 Task: Add a logo for audit management.
Action: Mouse moved to (24, 127)
Screenshot: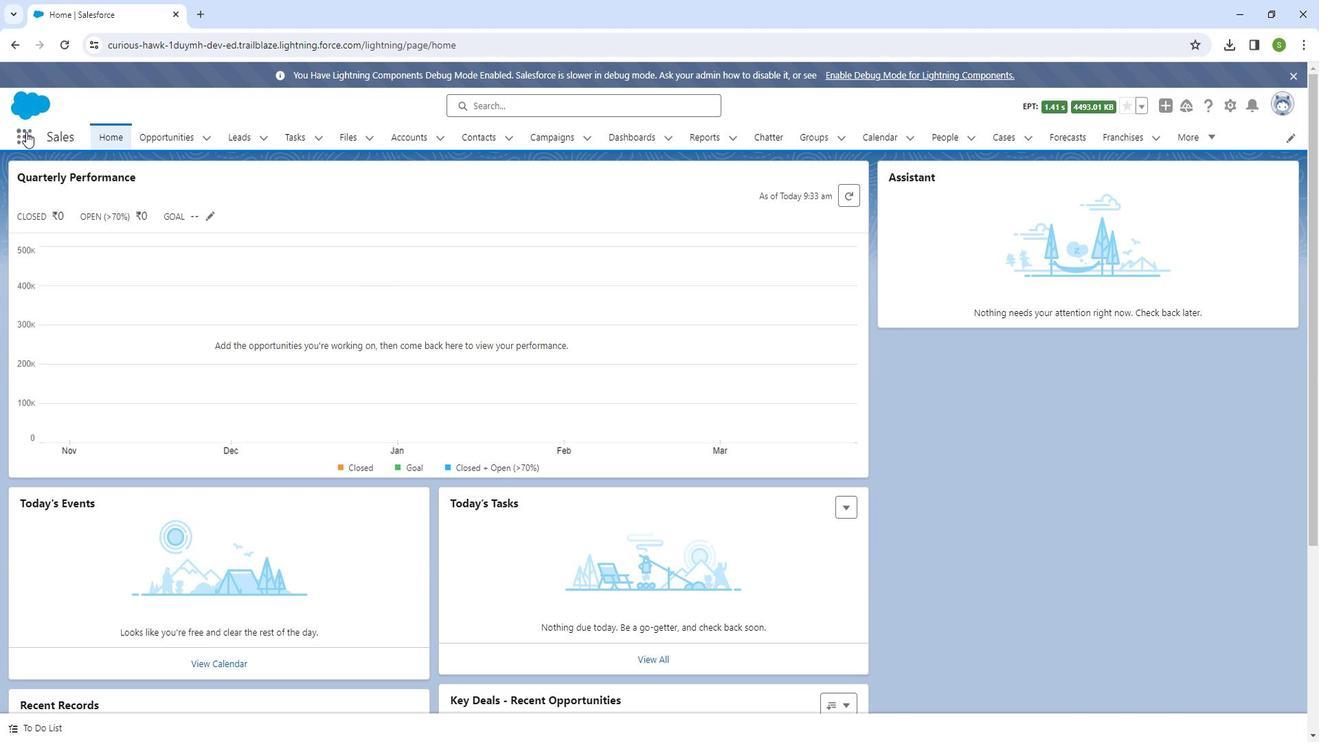 
Action: Mouse pressed left at (24, 127)
Screenshot: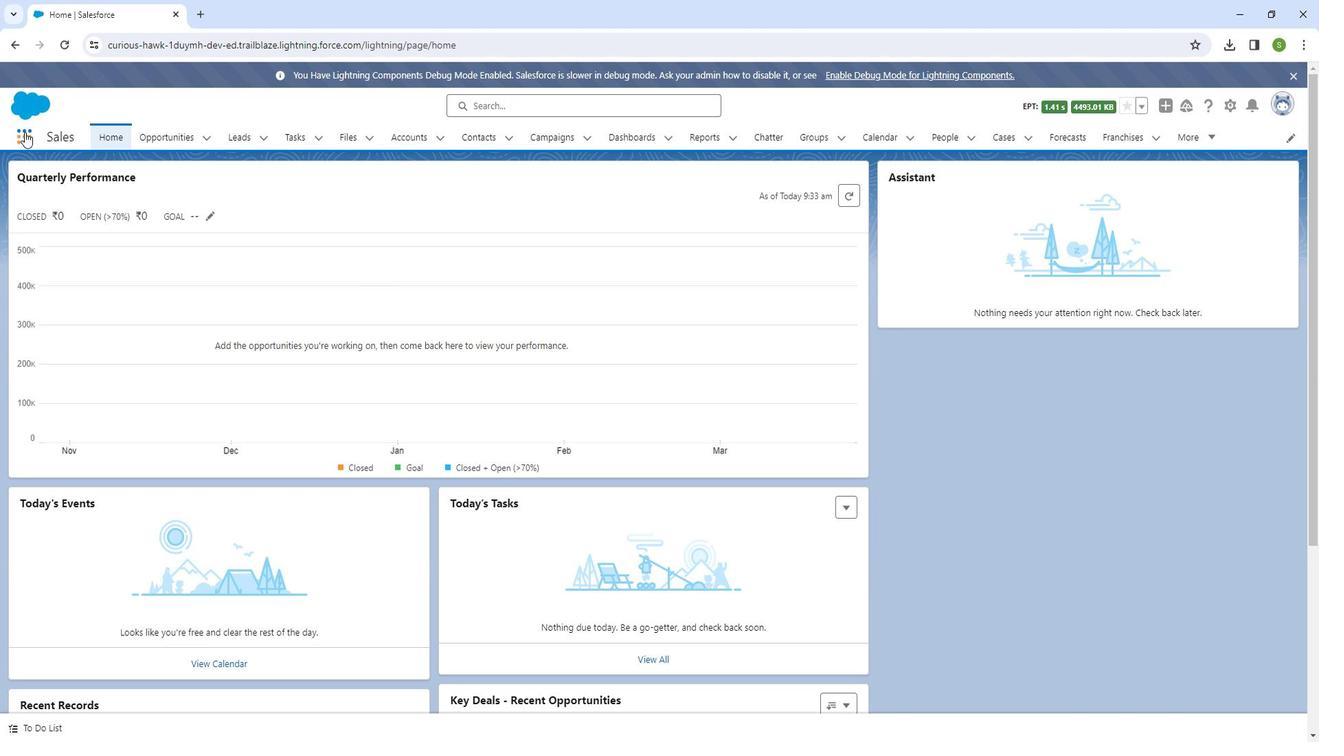 
Action: Mouse moved to (39, 373)
Screenshot: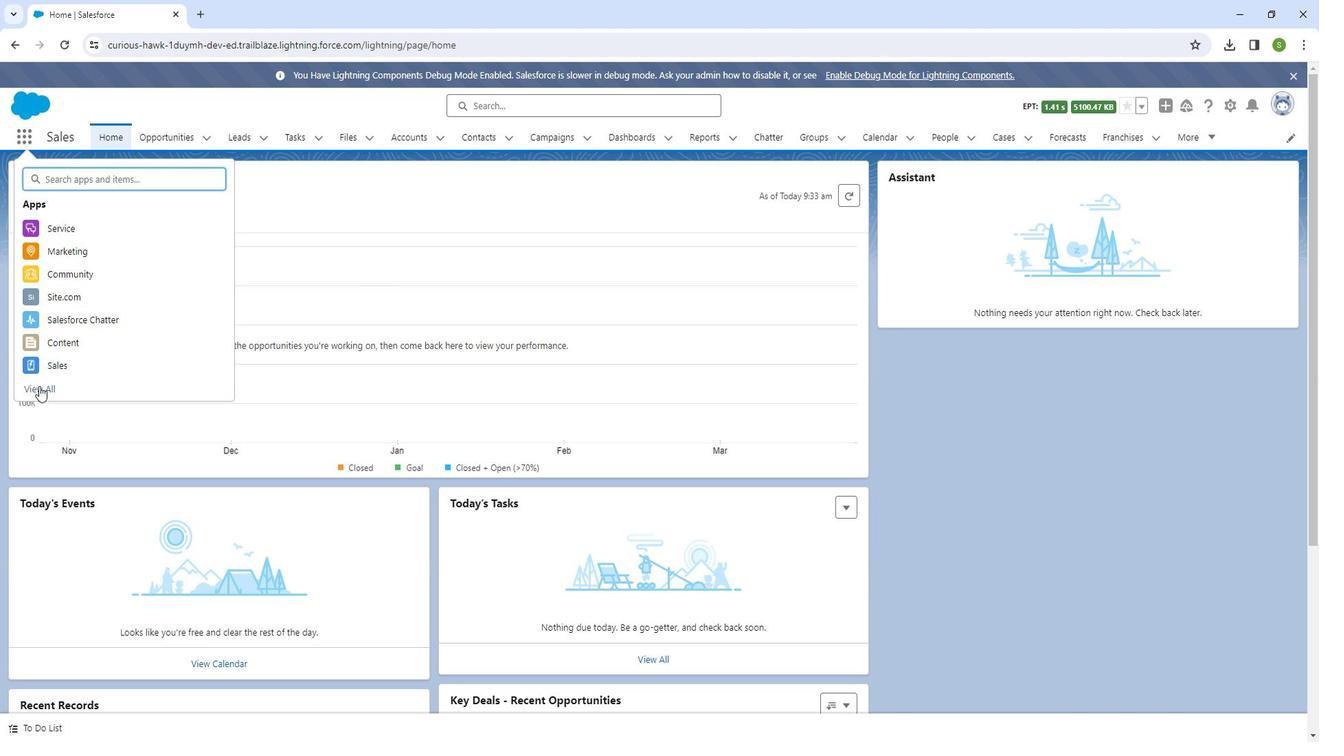 
Action: Mouse pressed left at (39, 373)
Screenshot: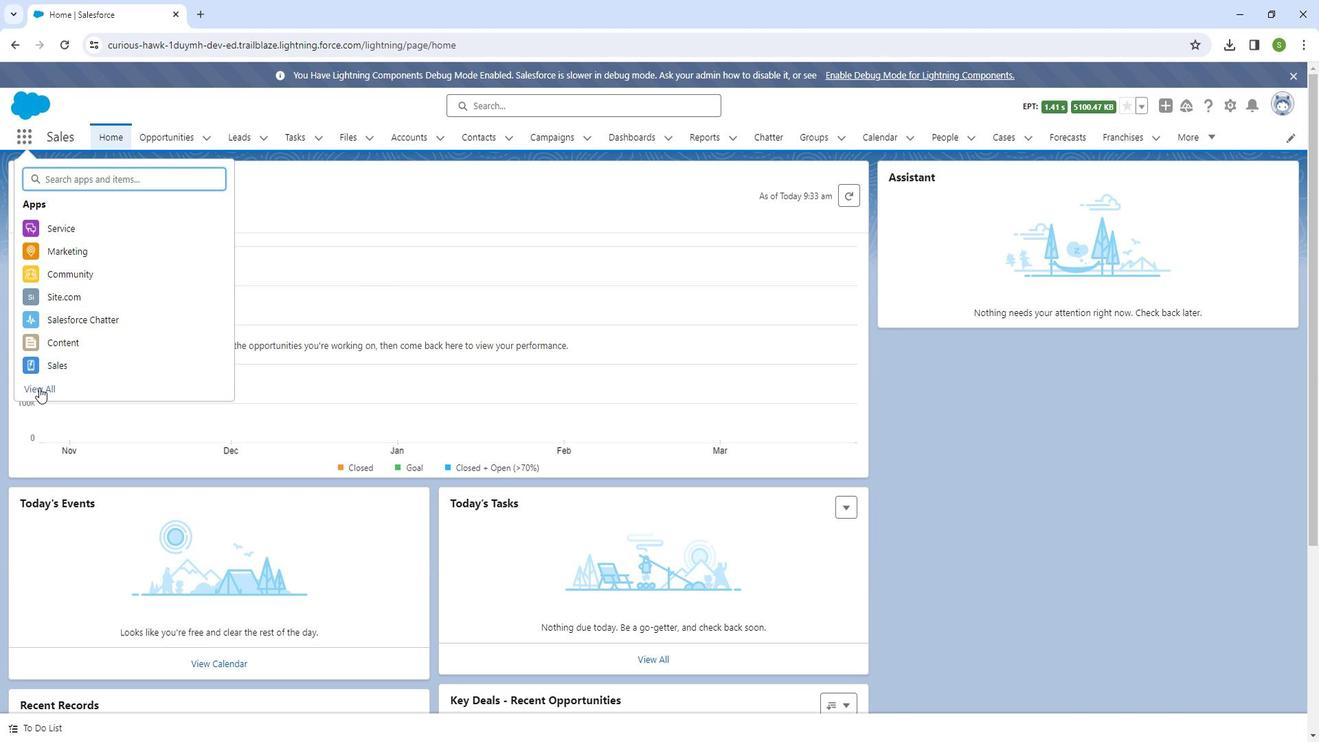 
Action: Mouse moved to (946, 494)
Screenshot: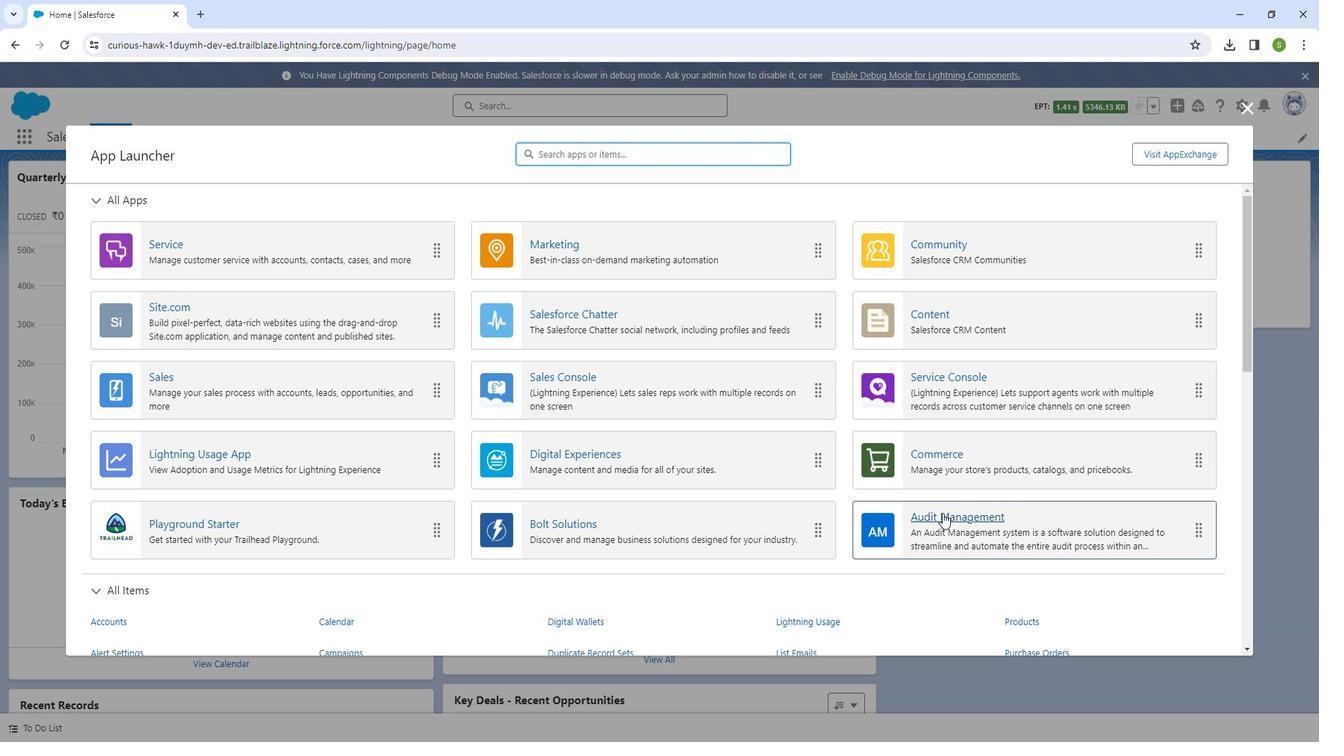 
Action: Mouse pressed left at (946, 494)
Screenshot: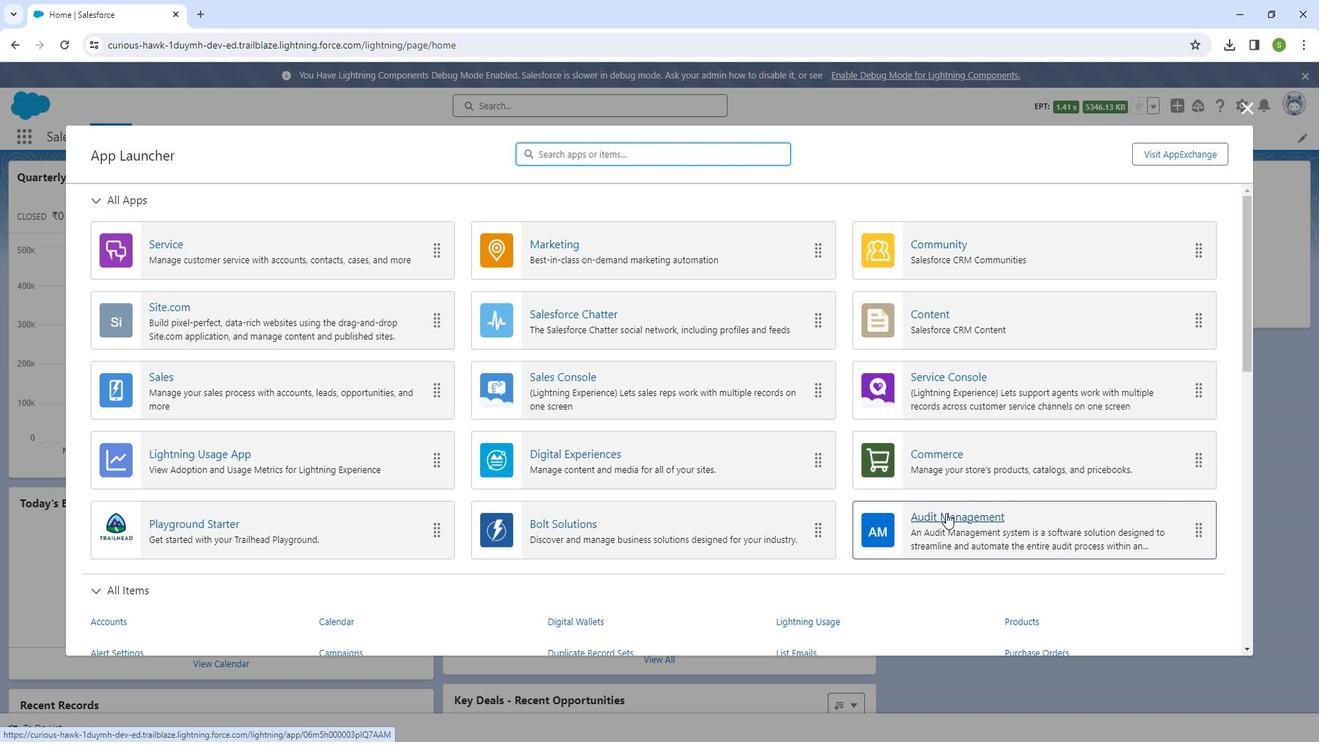 
Action: Mouse moved to (1246, 97)
Screenshot: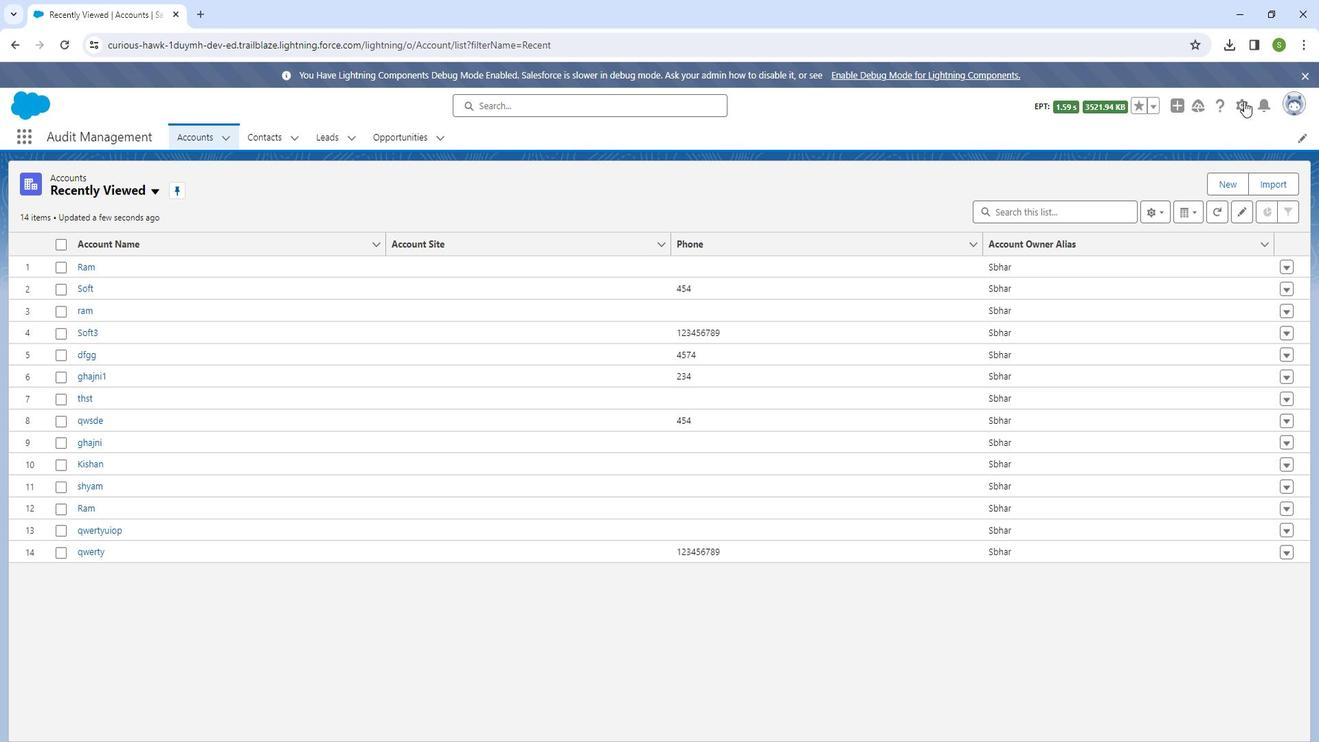 
Action: Mouse pressed left at (1246, 97)
Screenshot: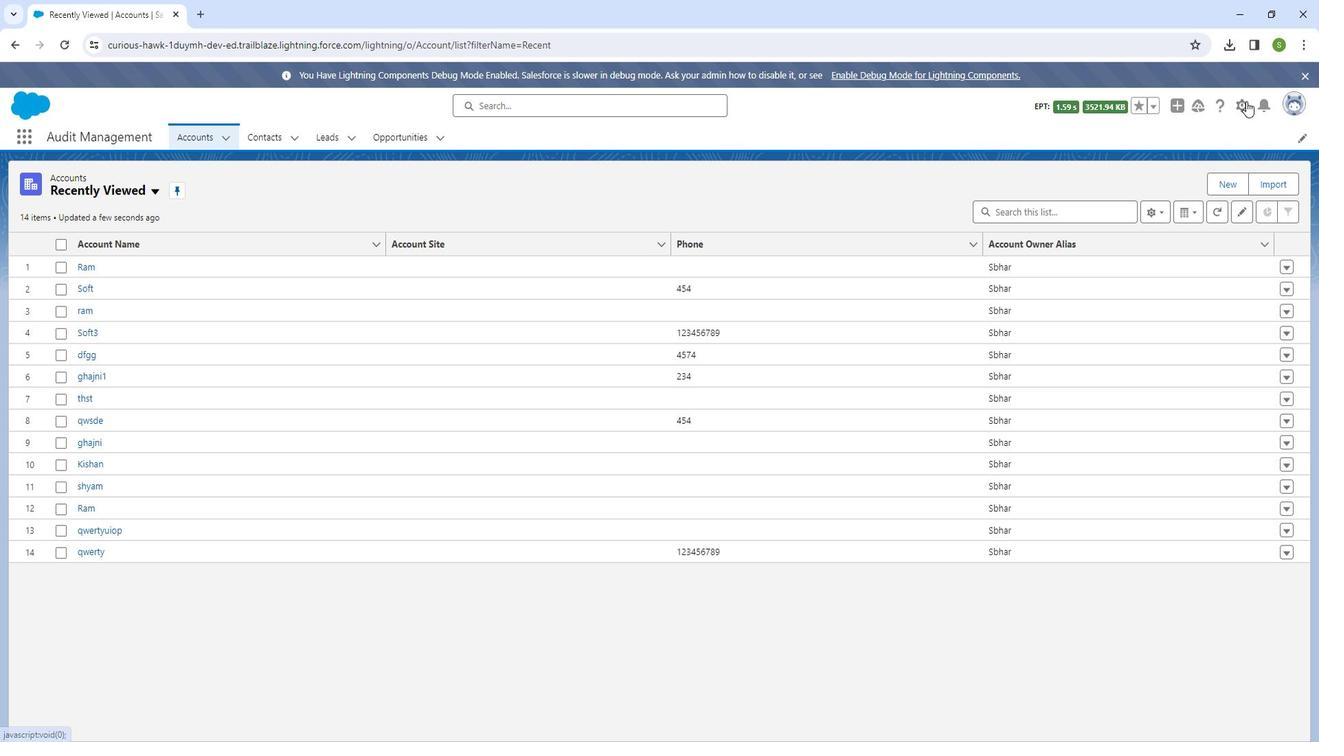 
Action: Mouse moved to (1209, 142)
Screenshot: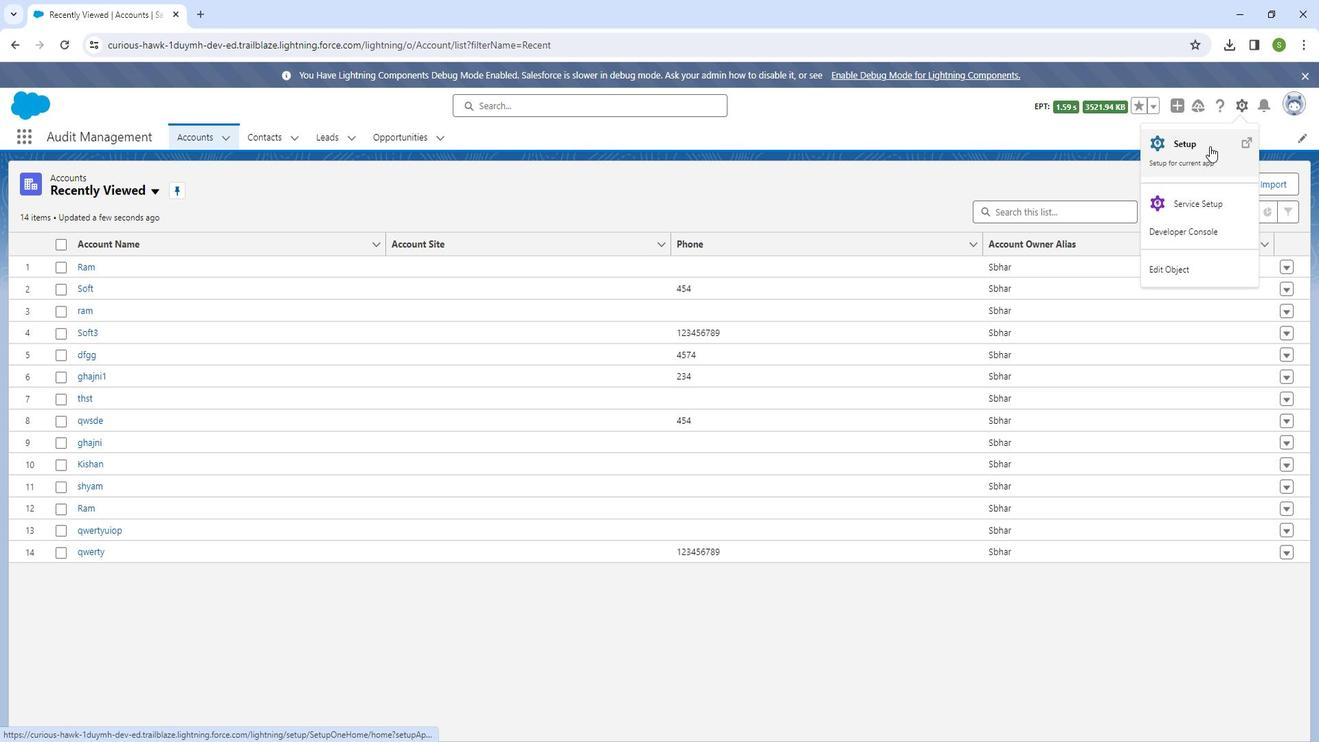
Action: Mouse pressed left at (1209, 142)
Screenshot: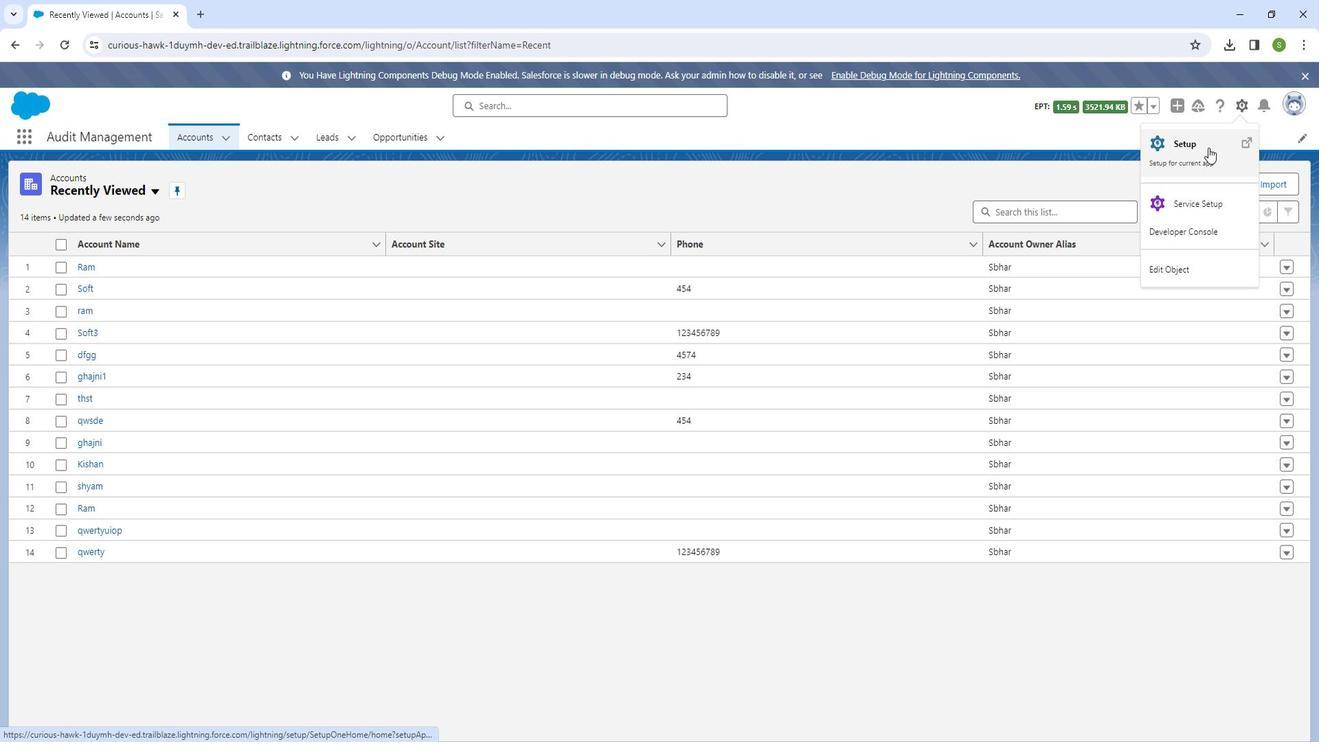 
Action: Mouse moved to (181, 134)
Screenshot: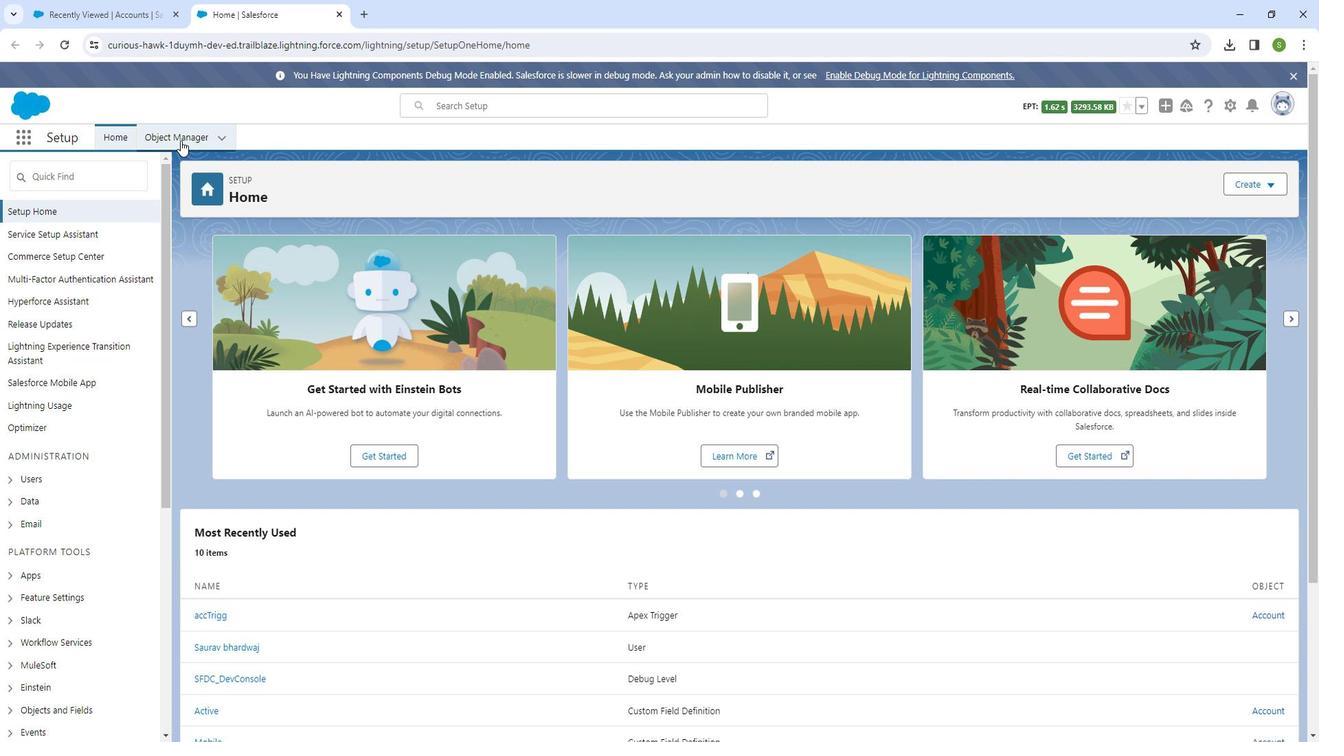 
Action: Mouse pressed left at (181, 134)
Screenshot: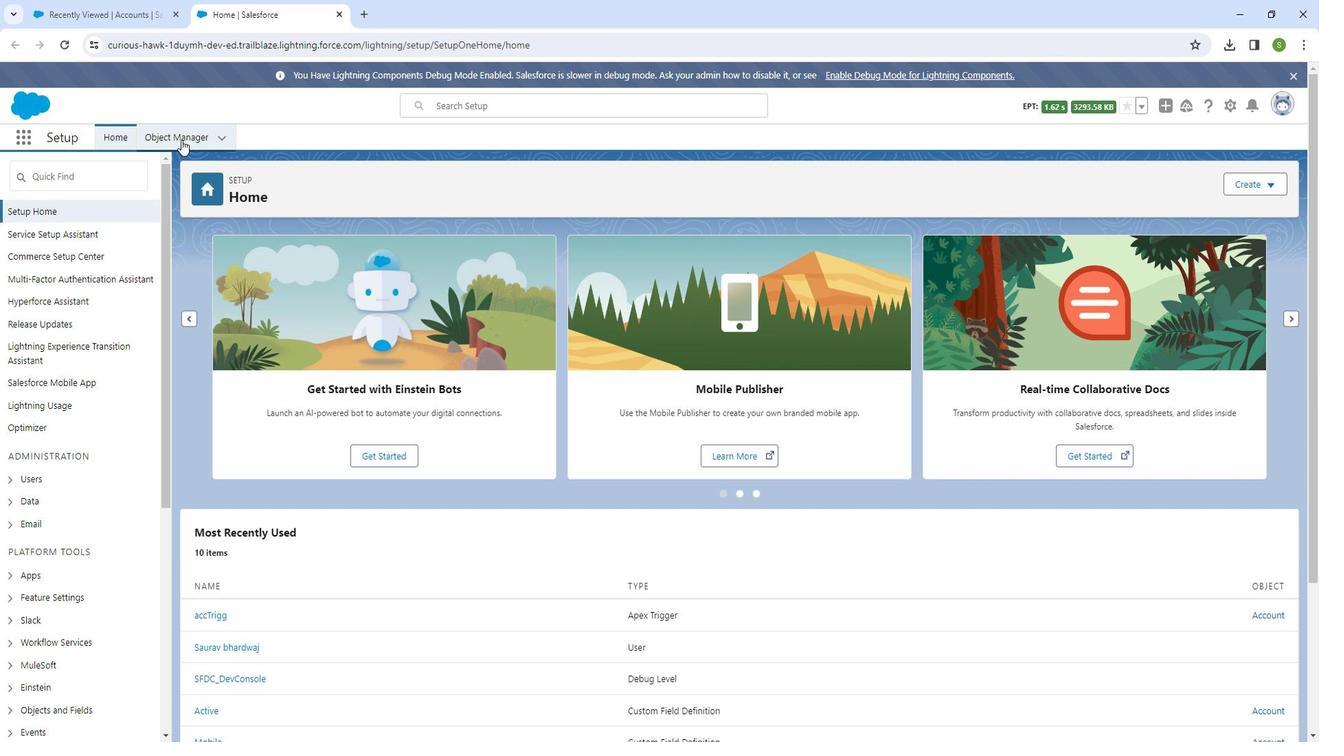
Action: Mouse moved to (113, 131)
Screenshot: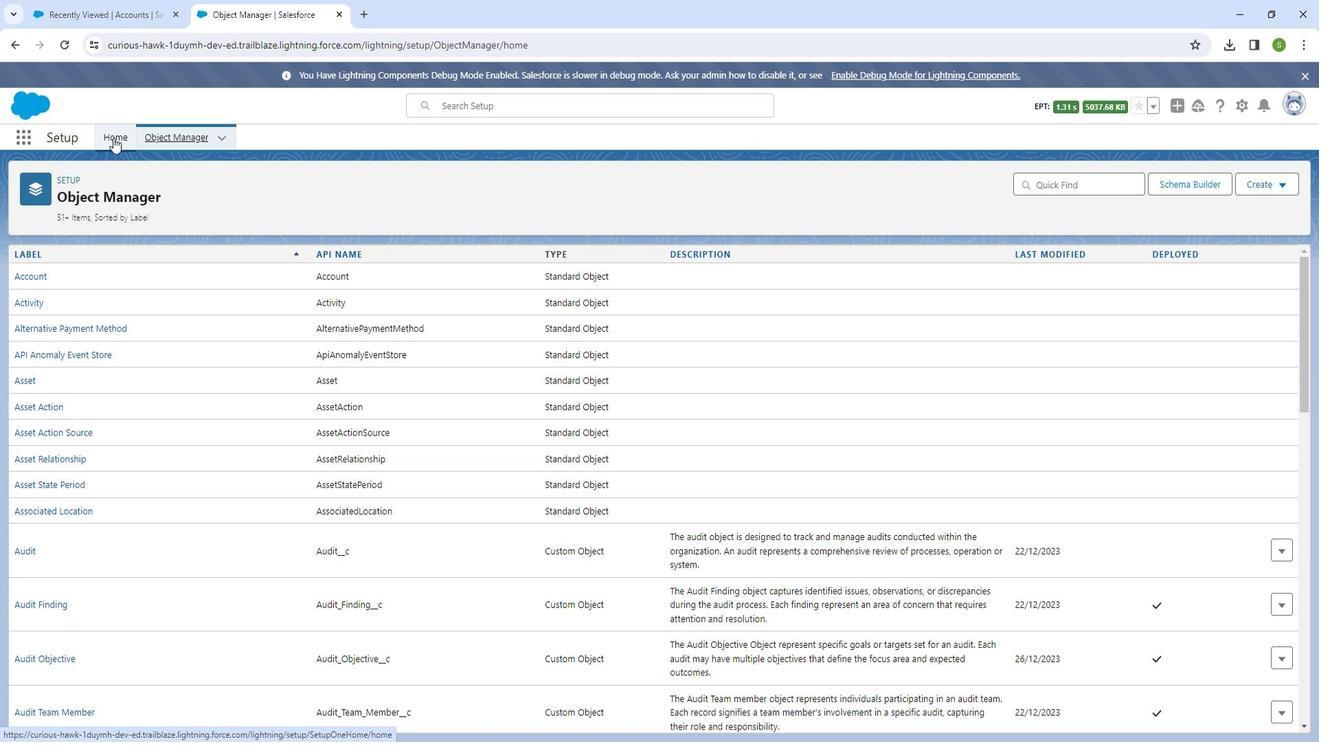
Action: Mouse pressed left at (113, 131)
Screenshot: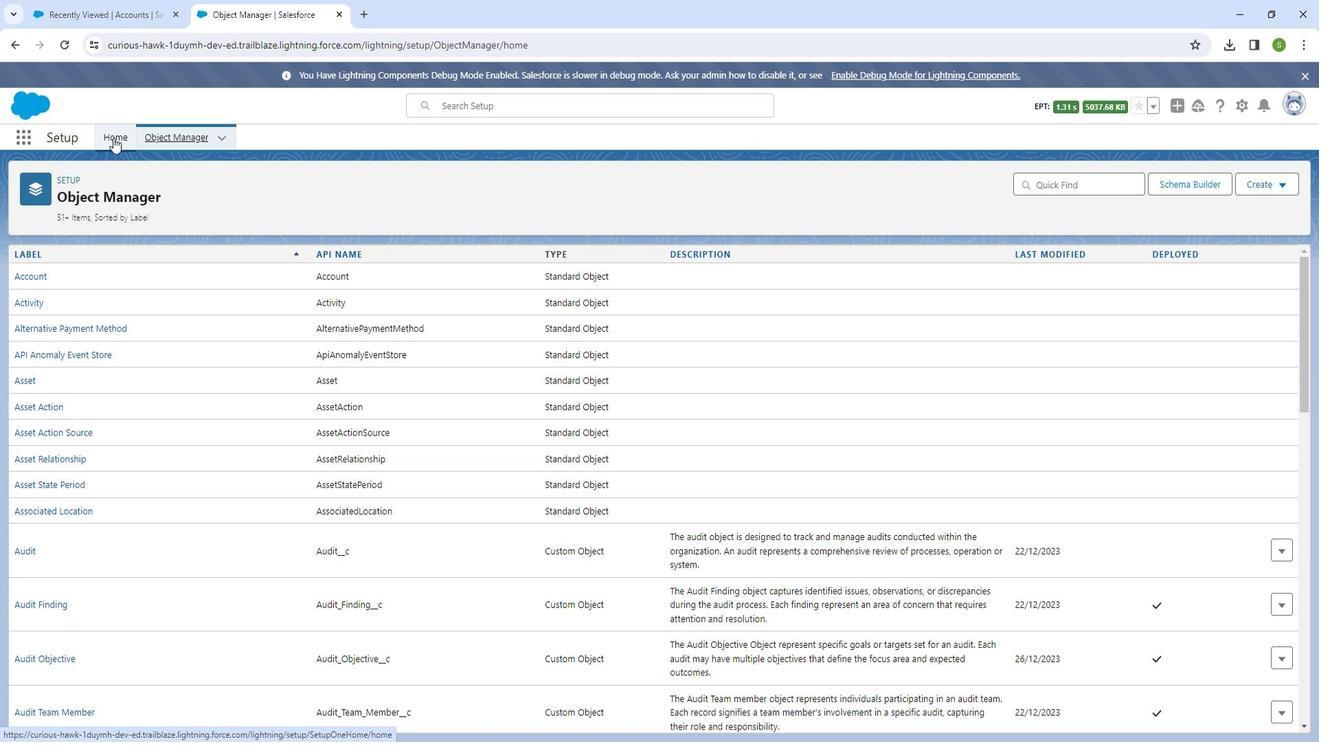 
Action: Mouse moved to (55, 173)
Screenshot: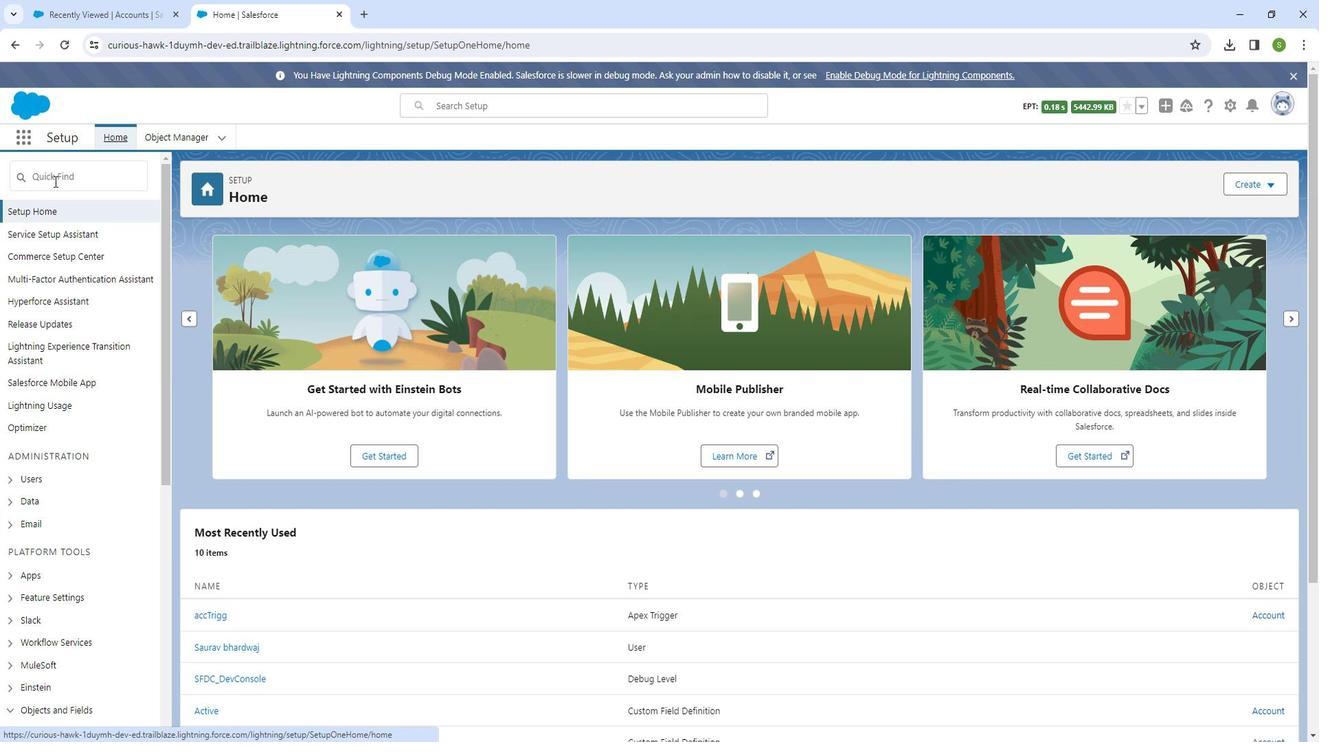 
Action: Mouse pressed left at (55, 173)
Screenshot: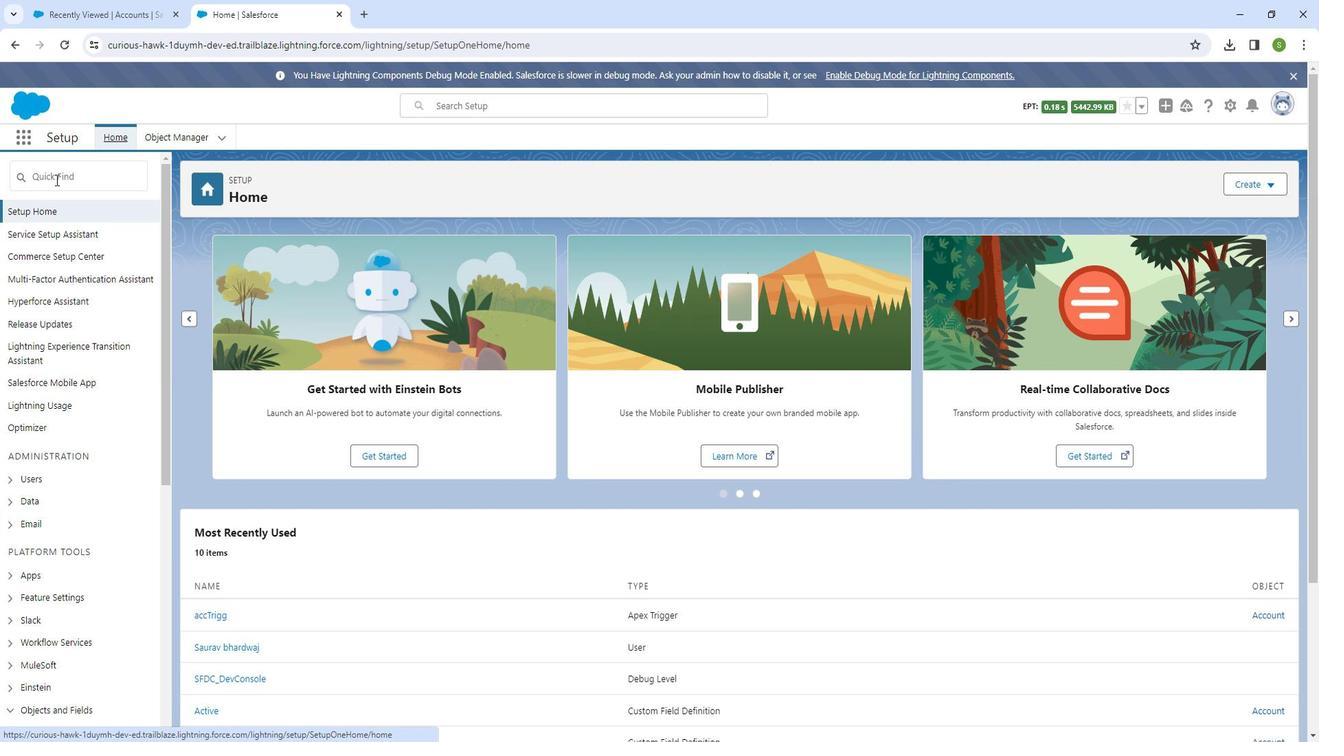 
Action: Key pressed a
Screenshot: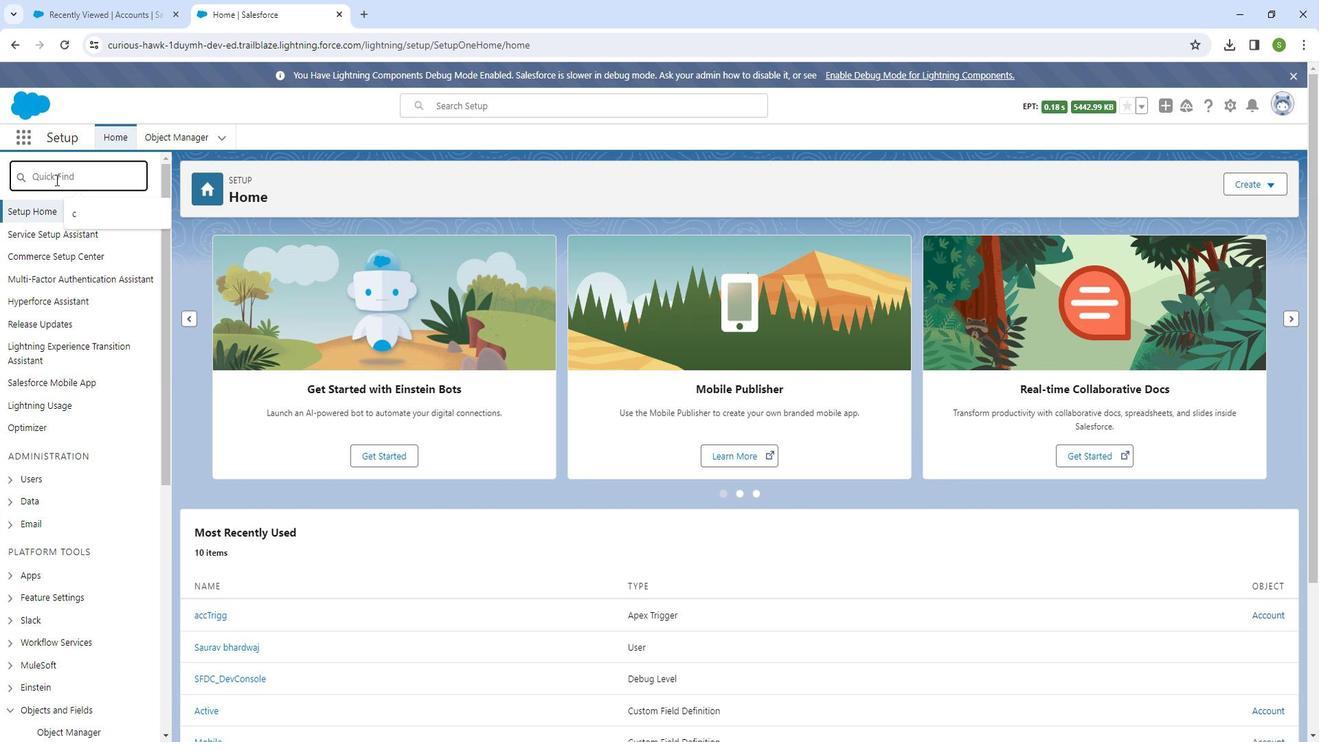 
Action: Mouse moved to (56, 173)
Screenshot: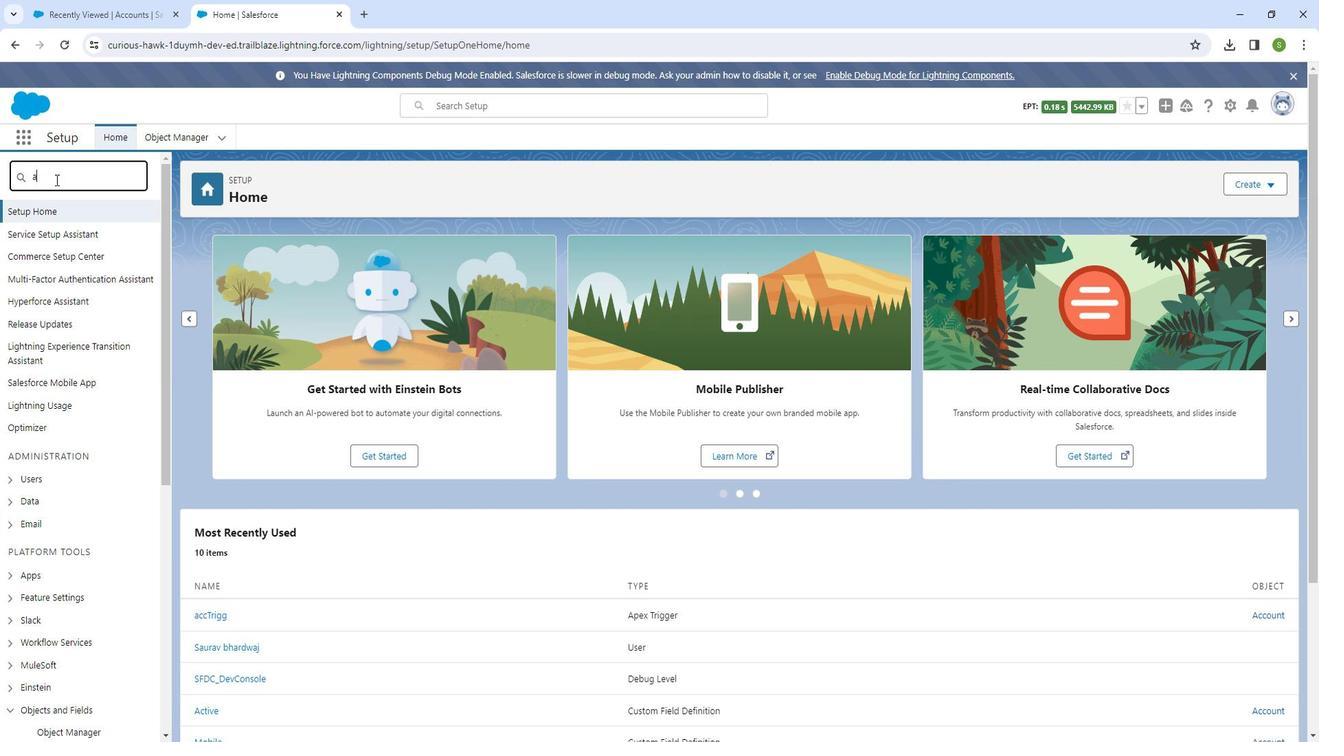 
Action: Key pressed pp<Key.space>
Screenshot: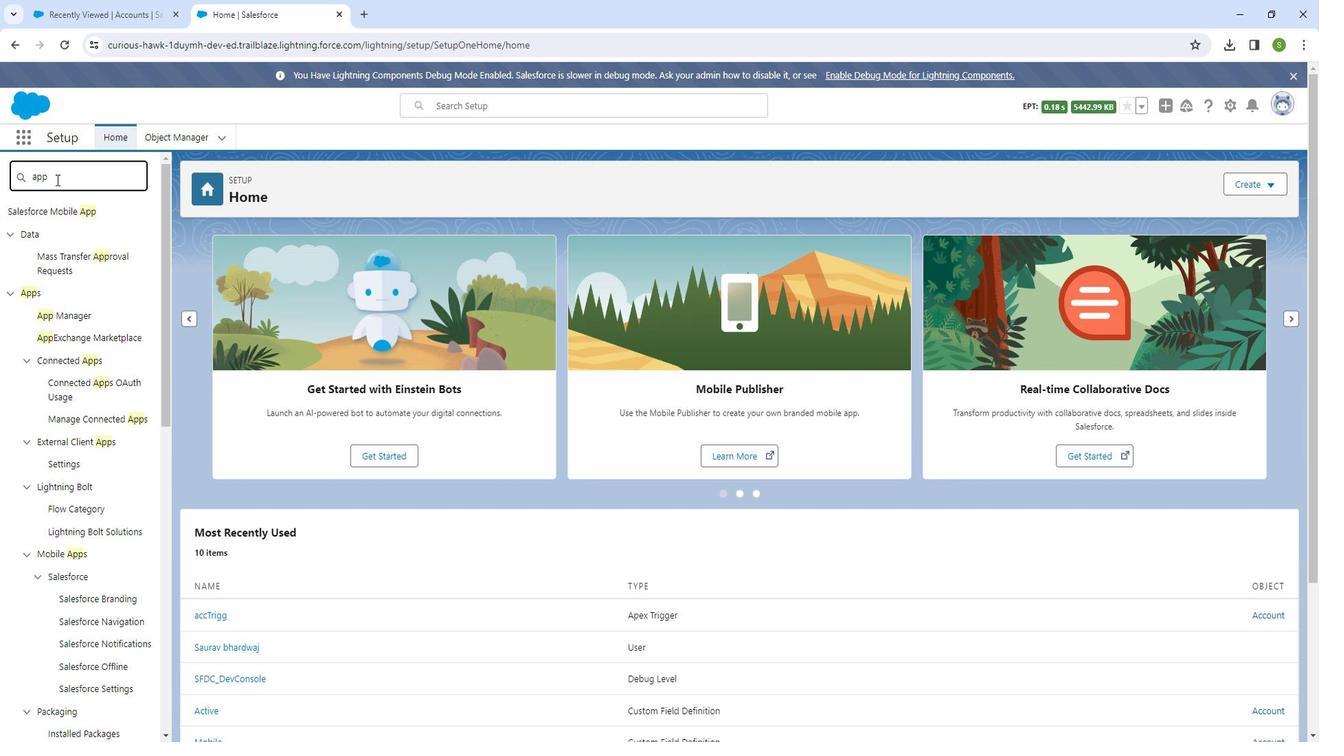 
Action: Mouse moved to (57, 173)
Screenshot: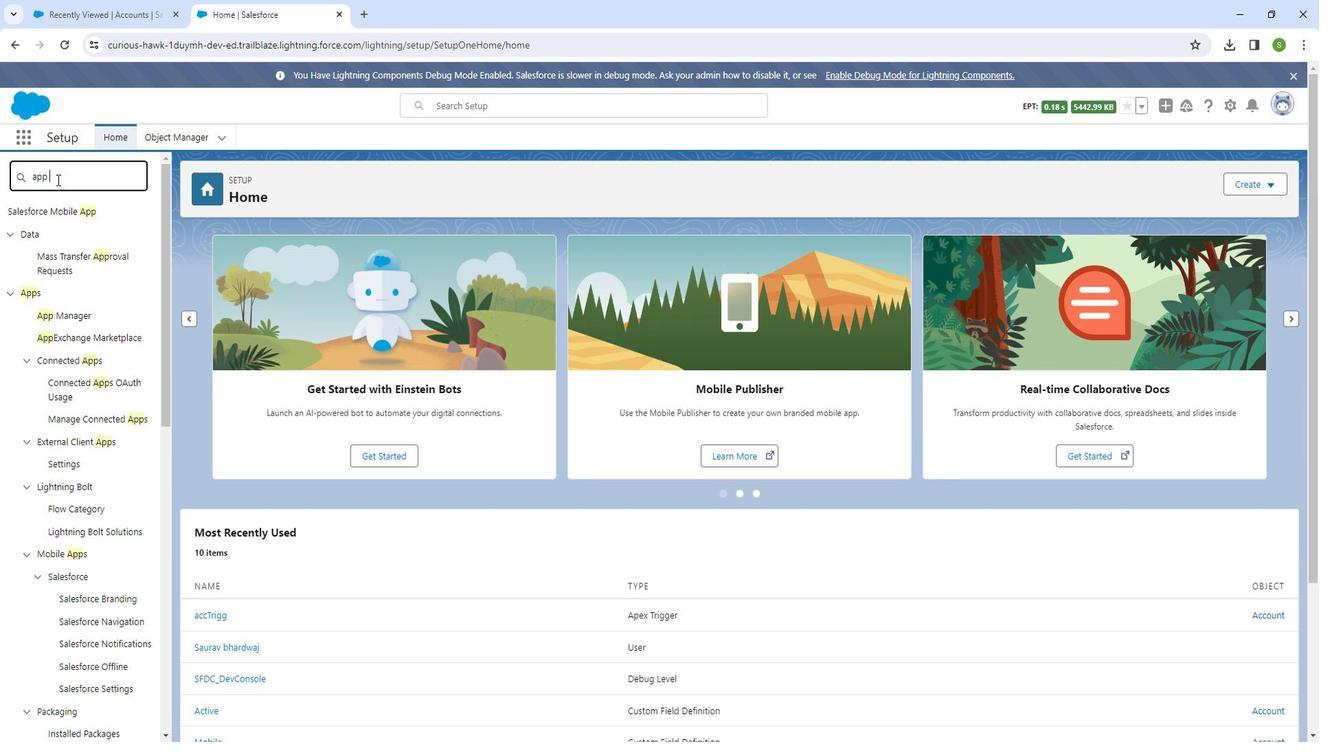 
Action: Key pressed m
Screenshot: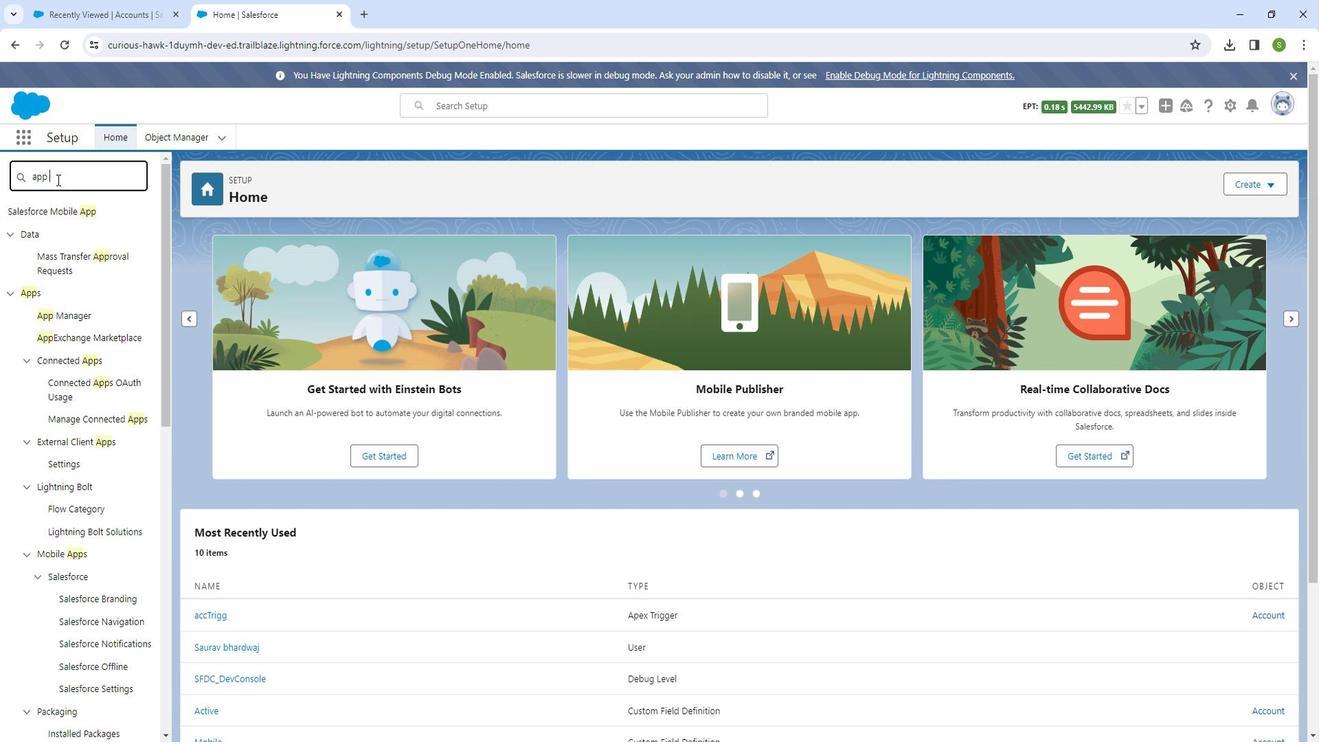 
Action: Mouse moved to (58, 177)
Screenshot: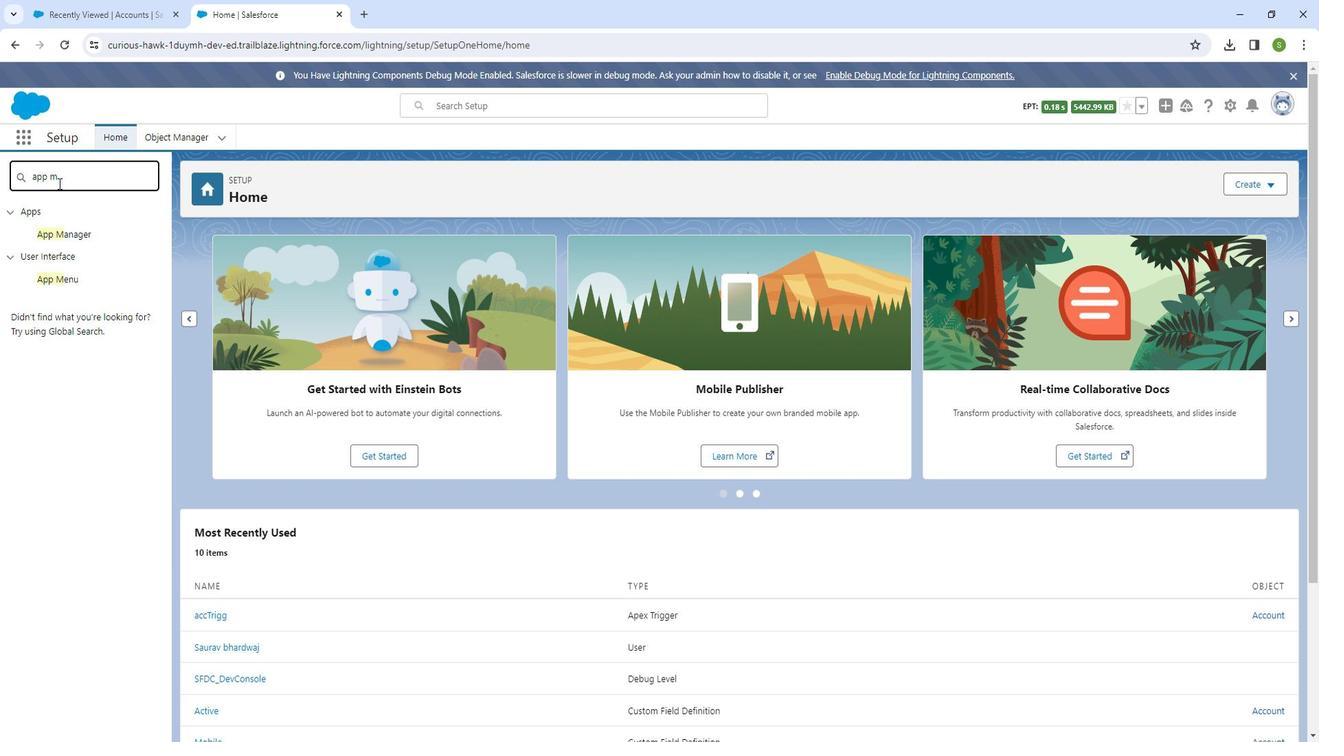 
Action: Key pressed a
Screenshot: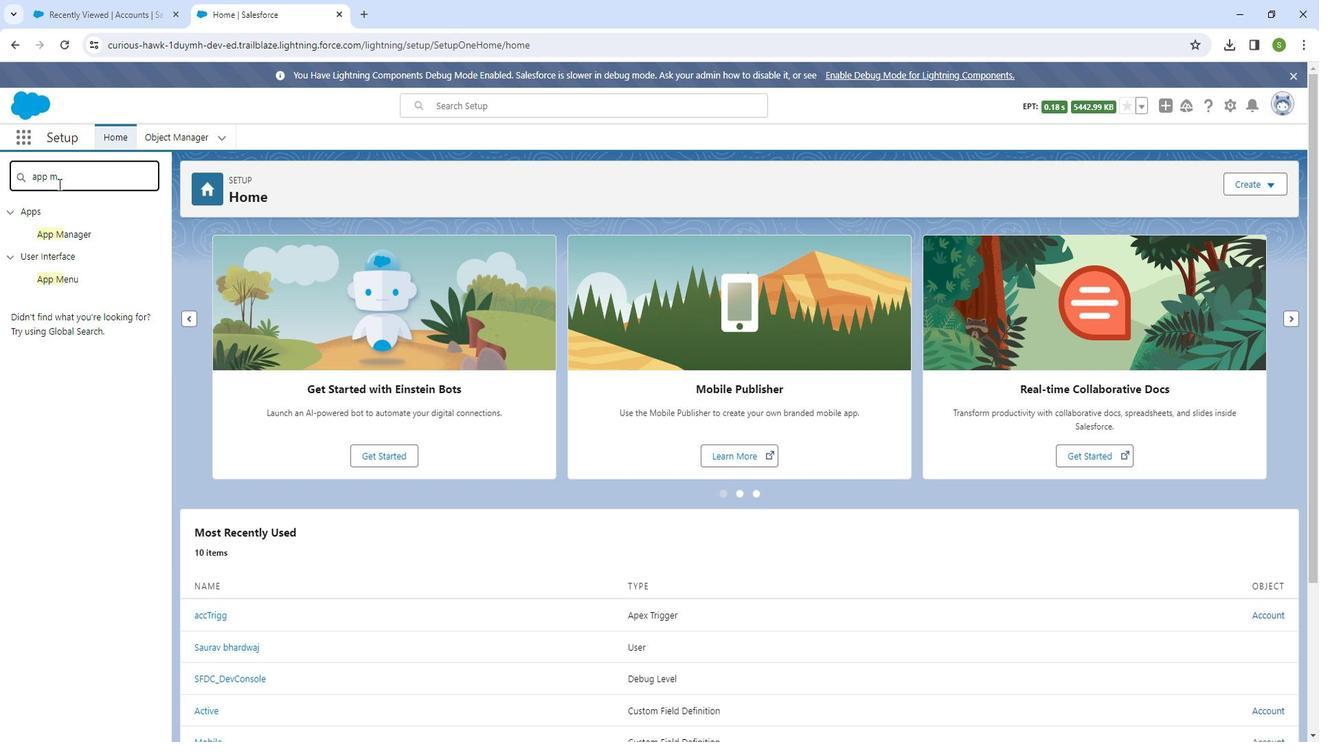 
Action: Mouse moved to (72, 225)
Screenshot: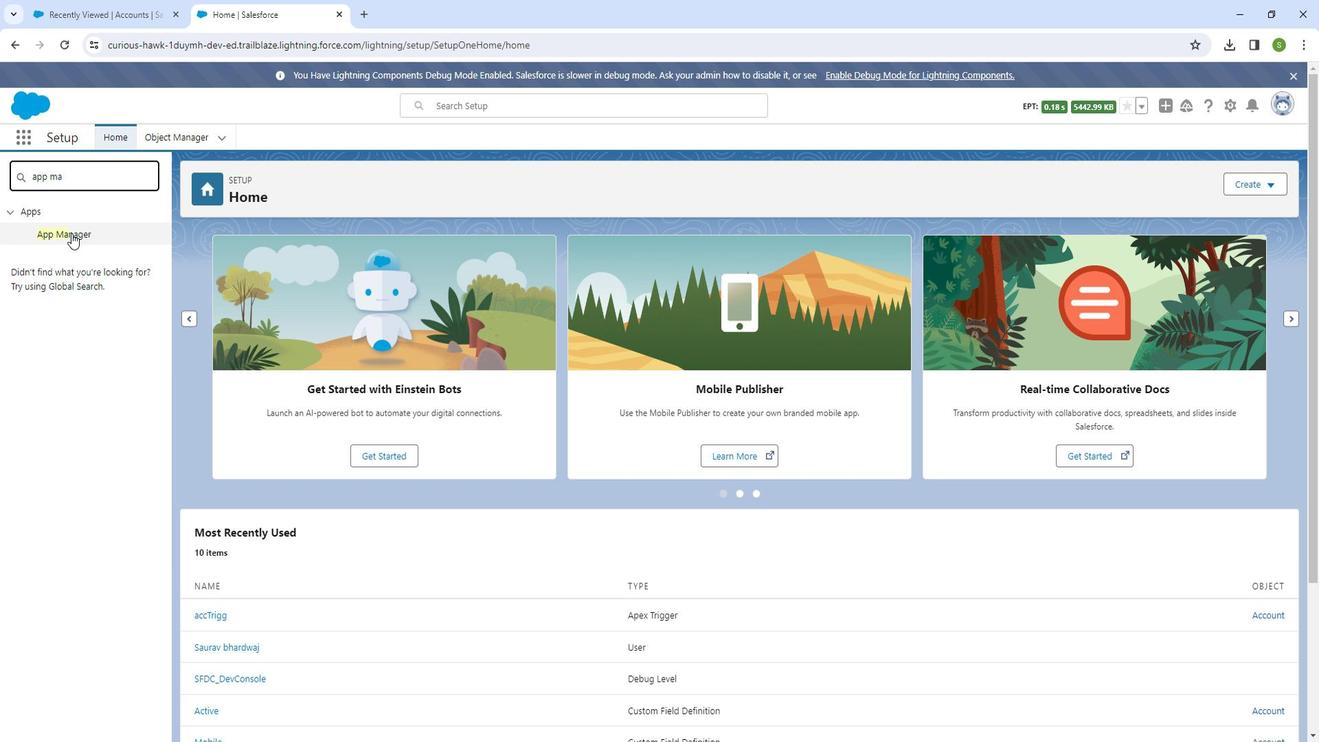 
Action: Mouse pressed left at (72, 225)
Screenshot: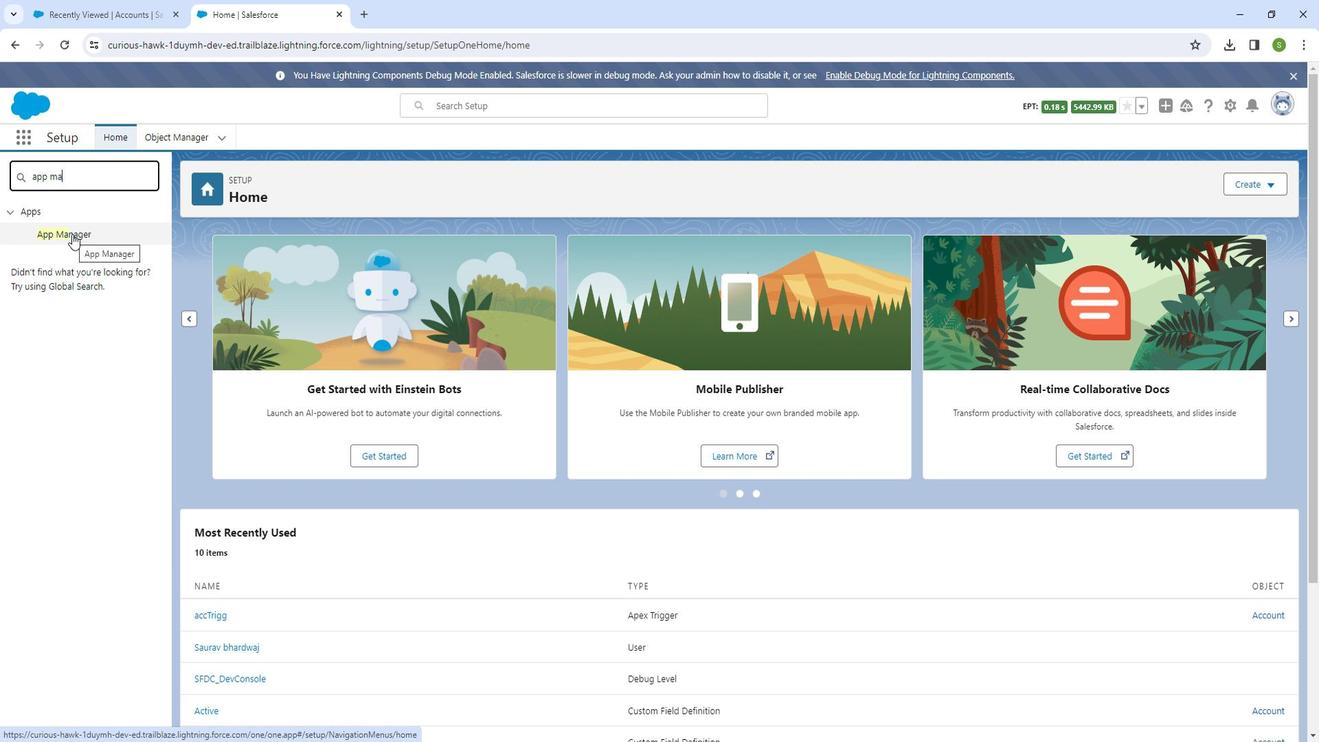 
Action: Mouse moved to (866, 321)
Screenshot: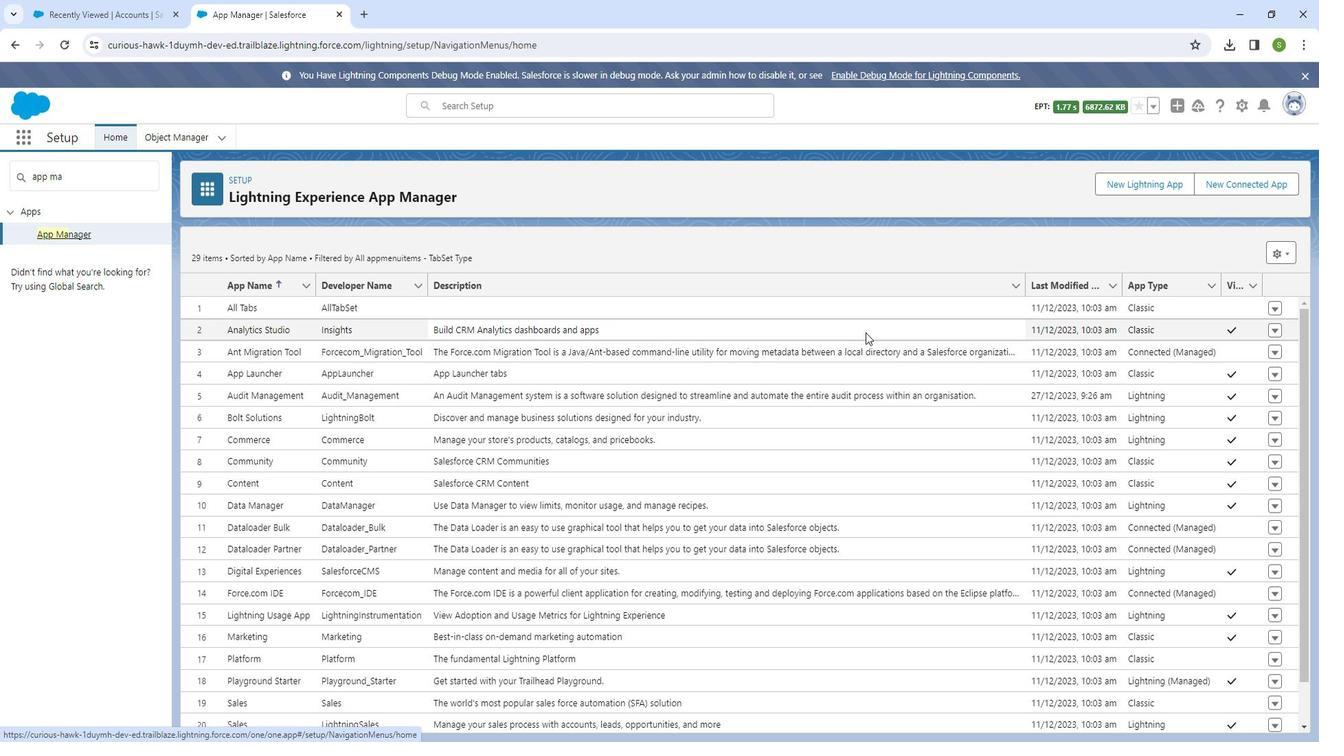 
Action: Mouse scrolled (866, 321) with delta (0, 0)
Screenshot: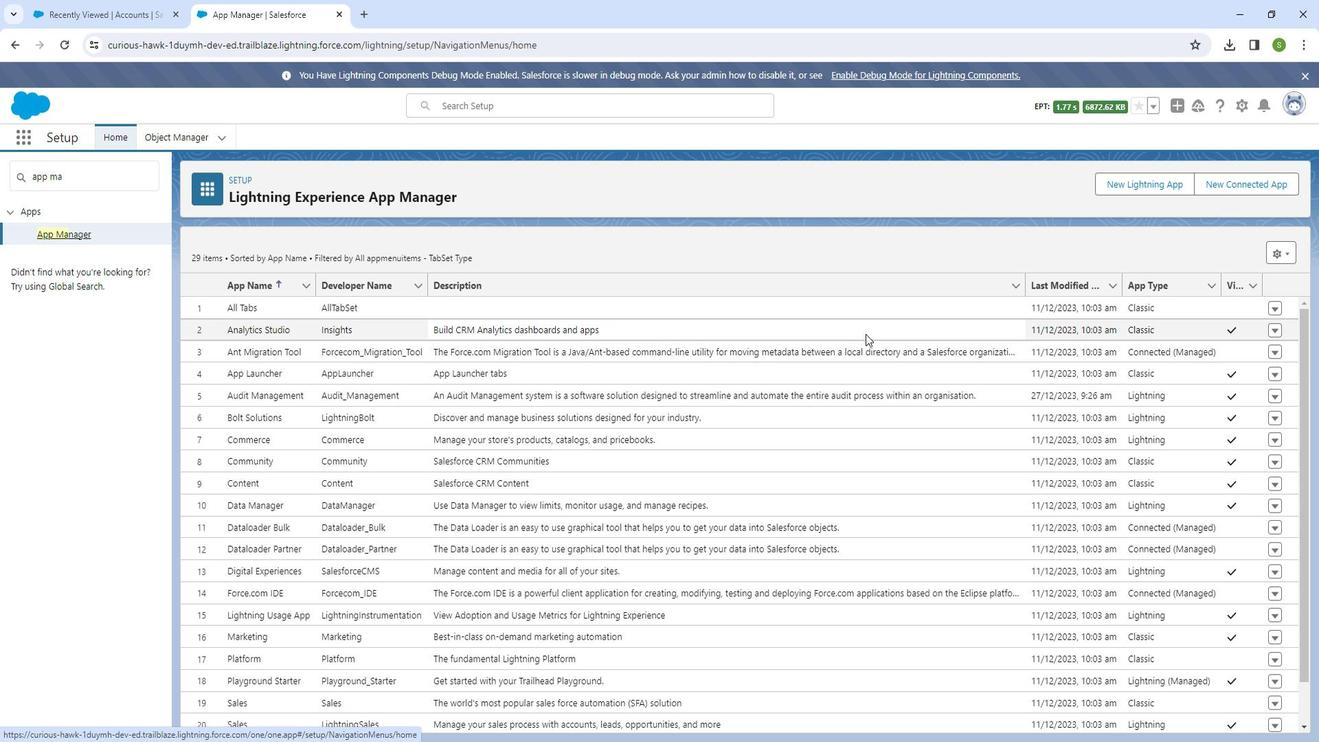 
Action: Mouse scrolled (866, 321) with delta (0, 0)
Screenshot: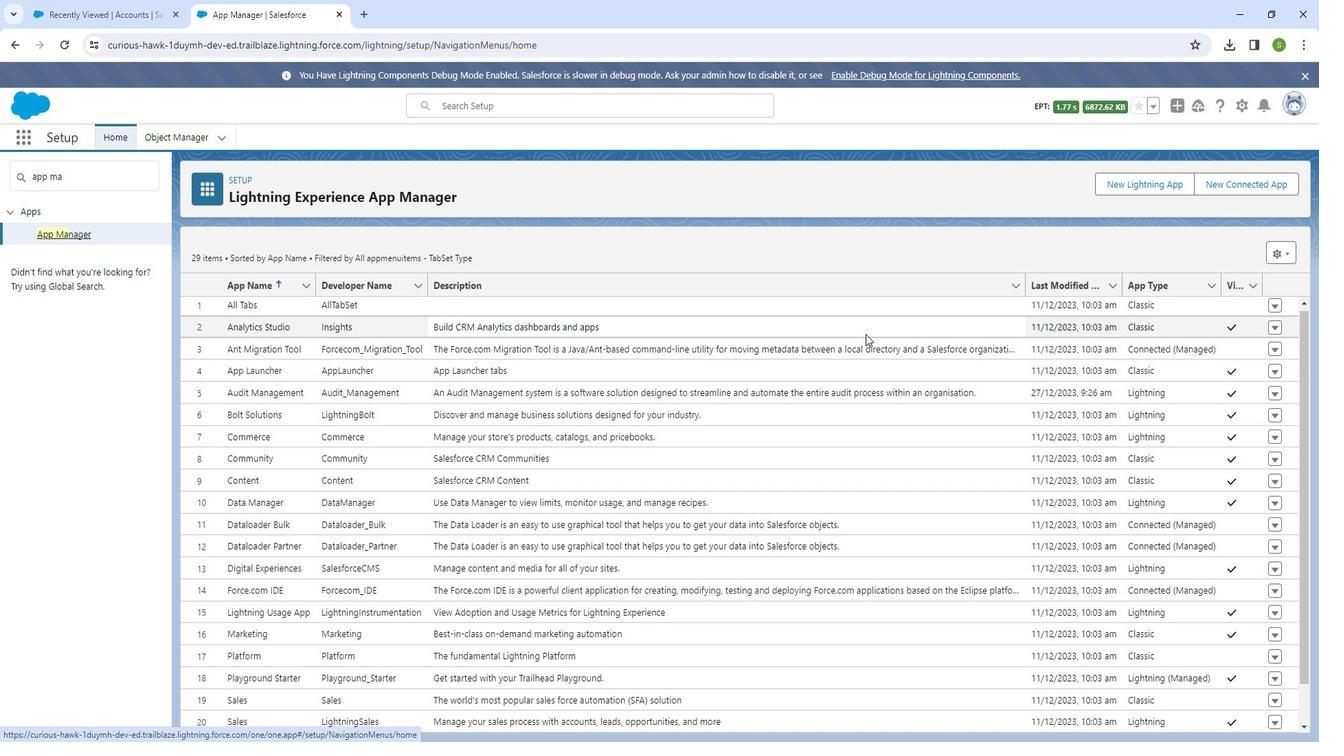 
Action: Mouse scrolled (866, 321) with delta (0, 0)
Screenshot: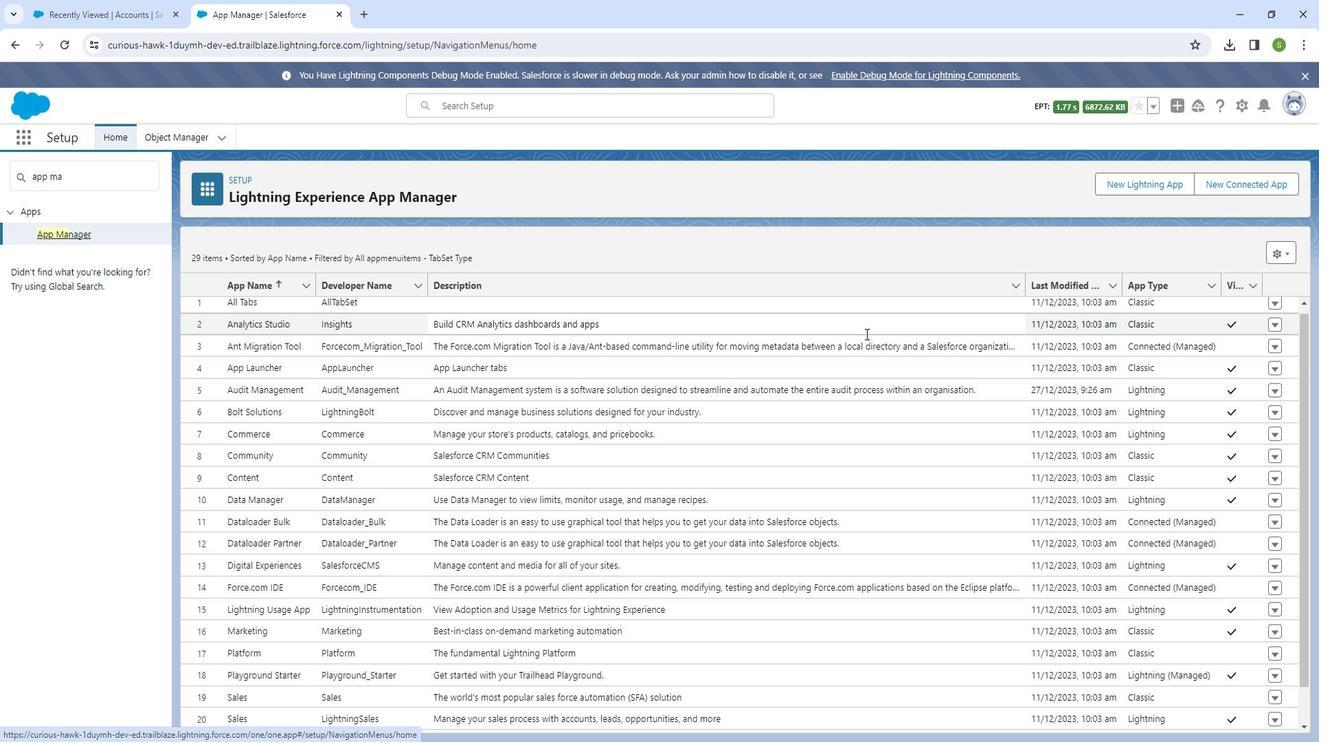 
Action: Mouse scrolled (866, 321) with delta (0, 0)
Screenshot: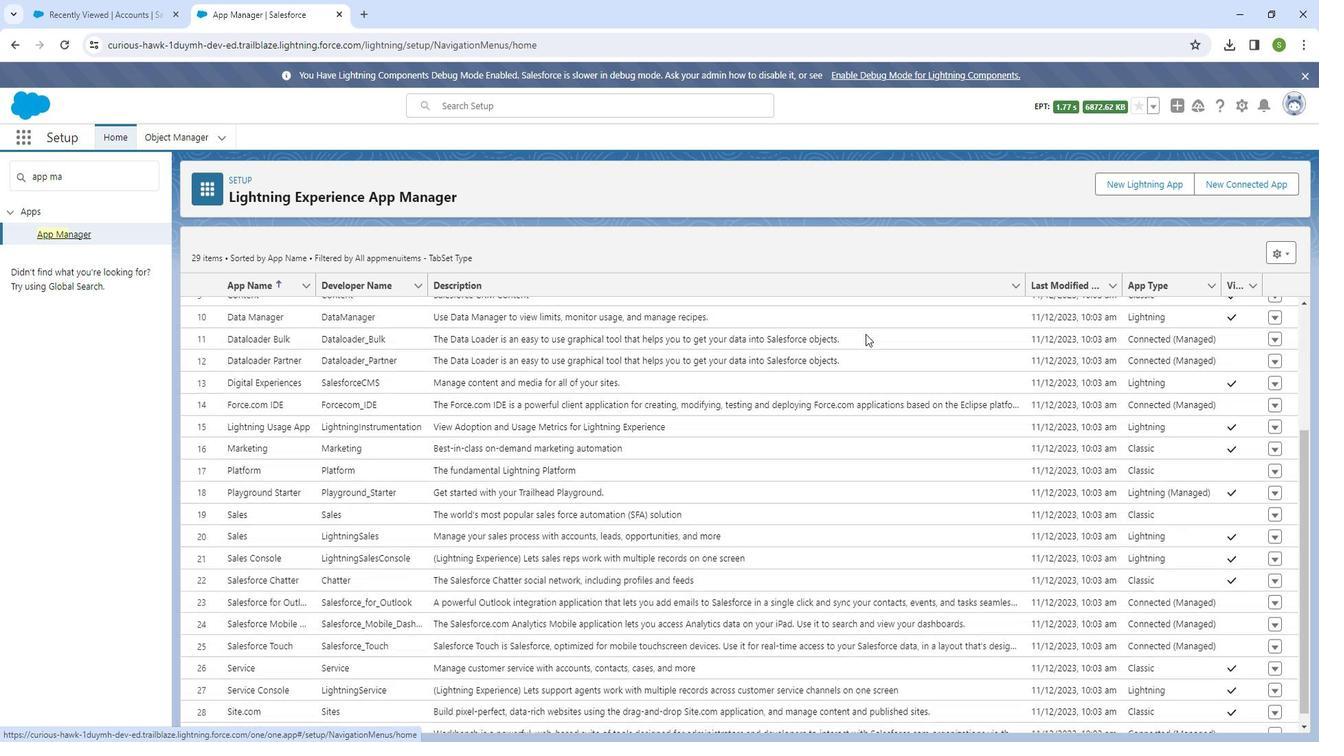 
Action: Mouse scrolled (866, 321) with delta (0, 0)
Screenshot: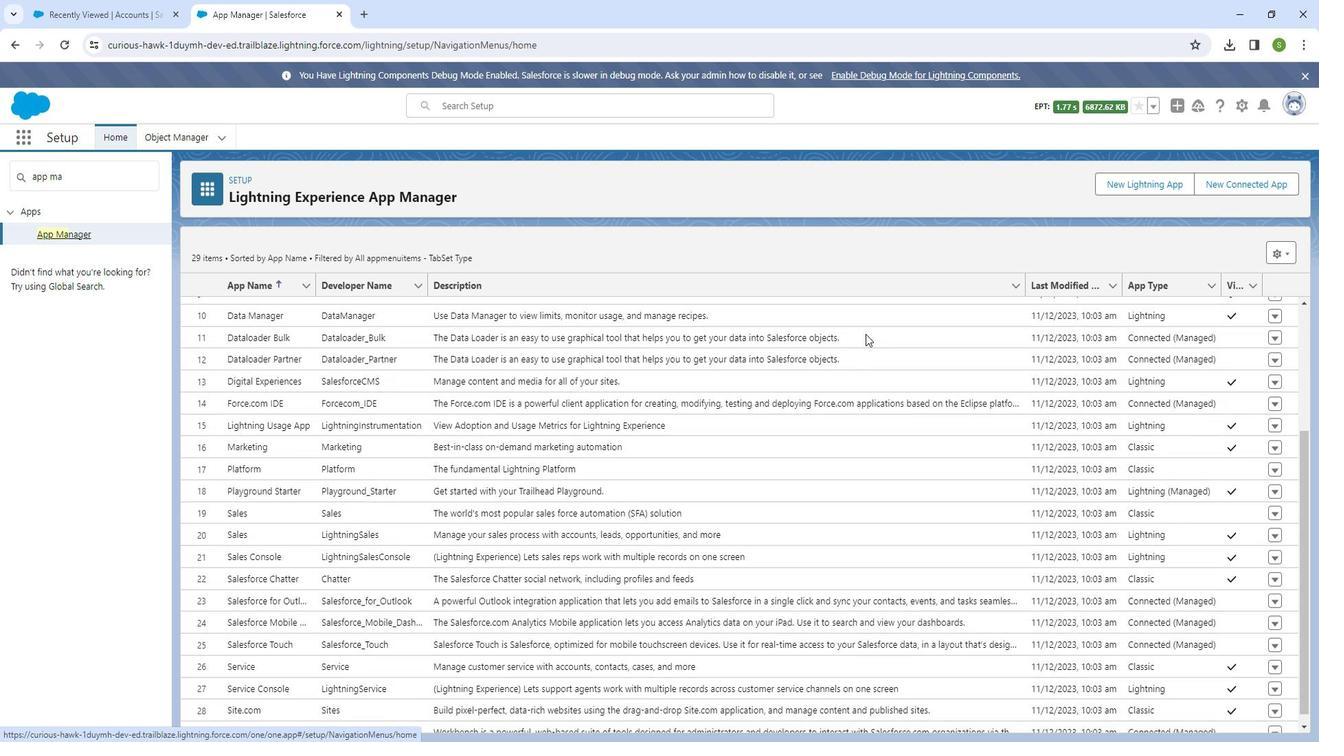 
Action: Mouse moved to (360, 492)
Screenshot: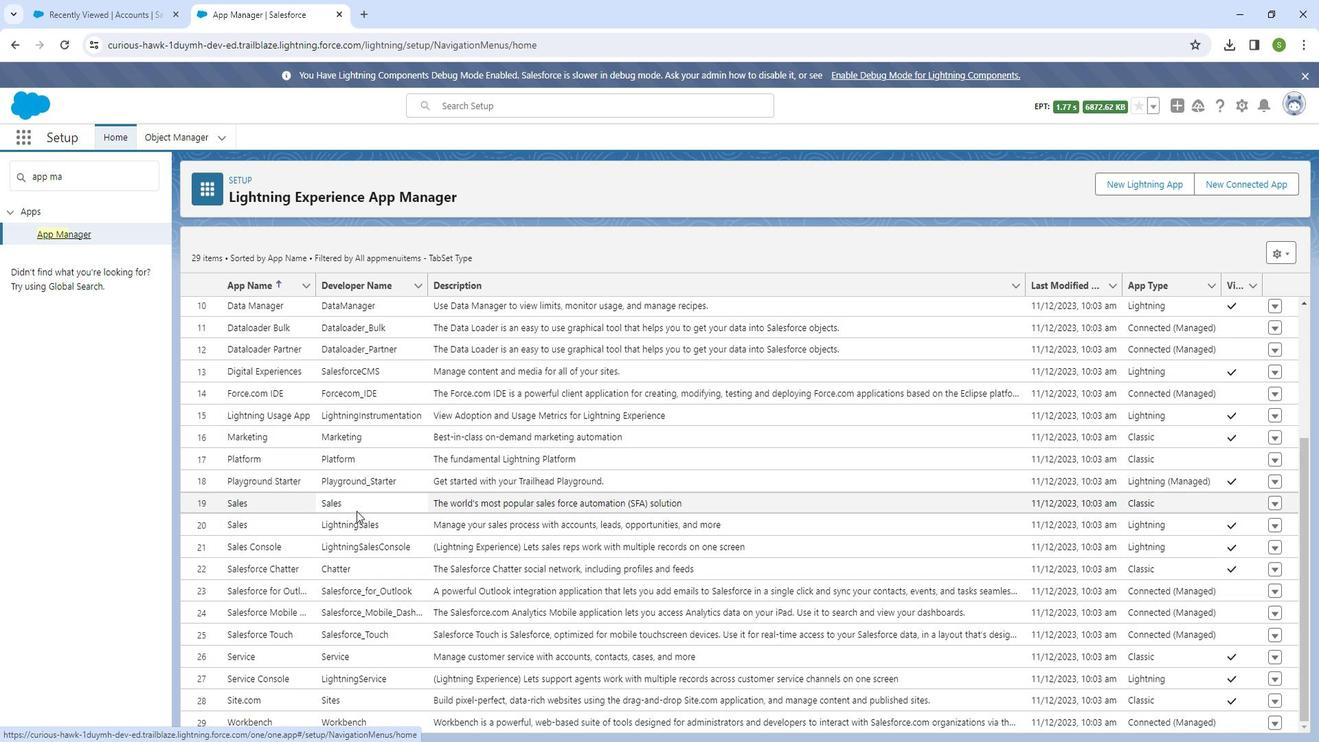 
Action: Mouse scrolled (360, 492) with delta (0, 0)
Screenshot: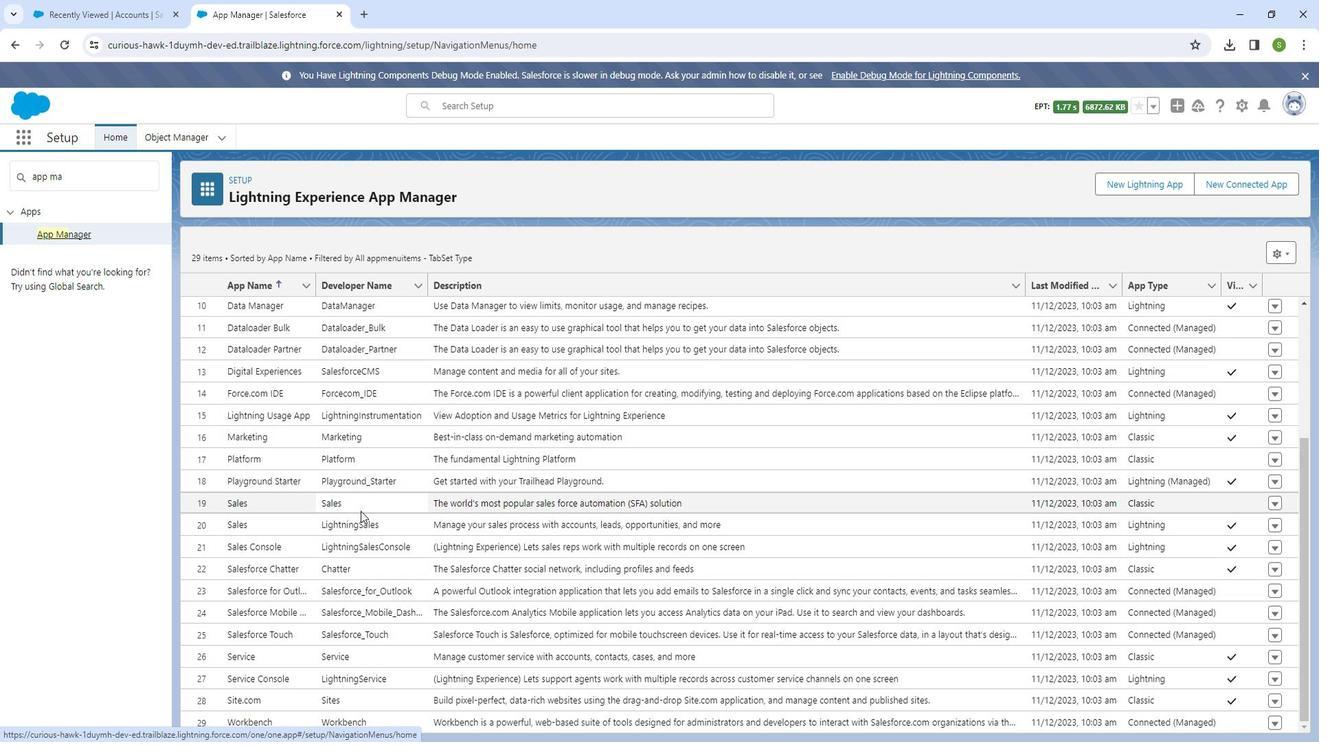
Action: Mouse scrolled (360, 492) with delta (0, 0)
Screenshot: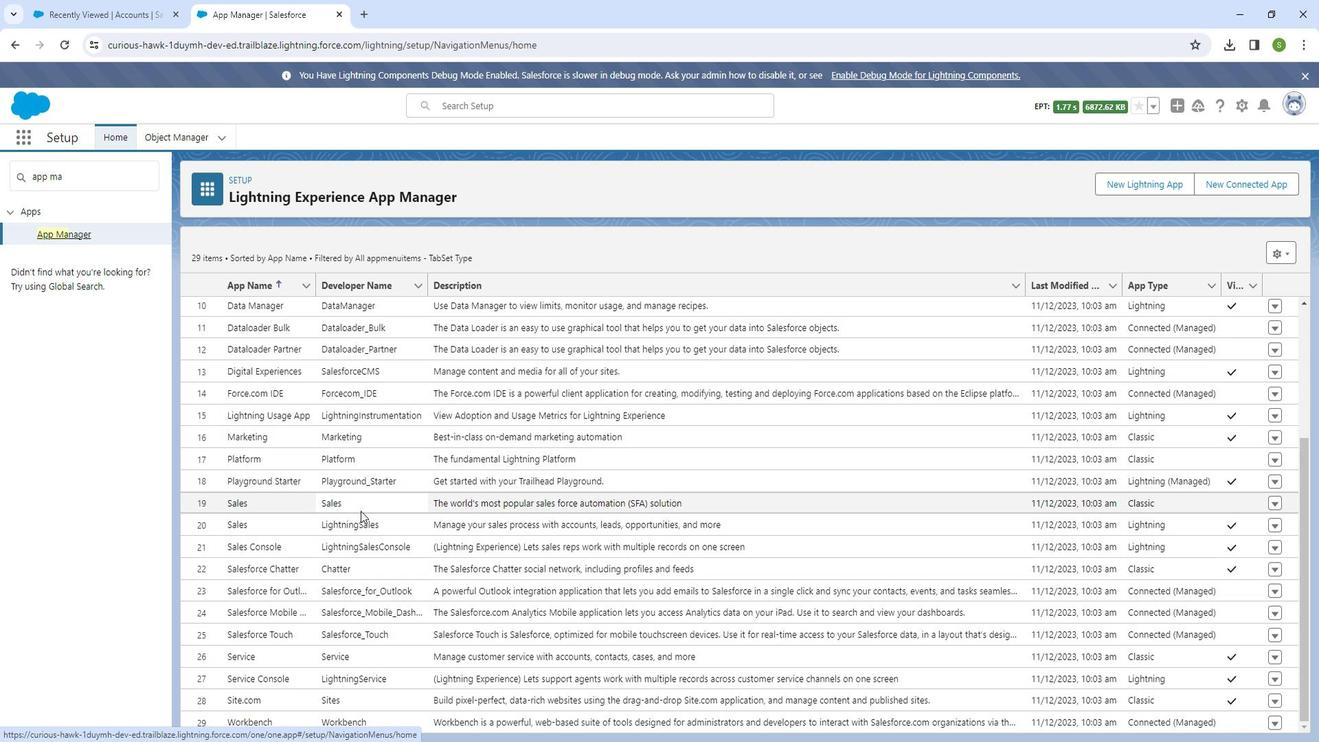 
Action: Mouse scrolled (360, 492) with delta (0, 0)
Screenshot: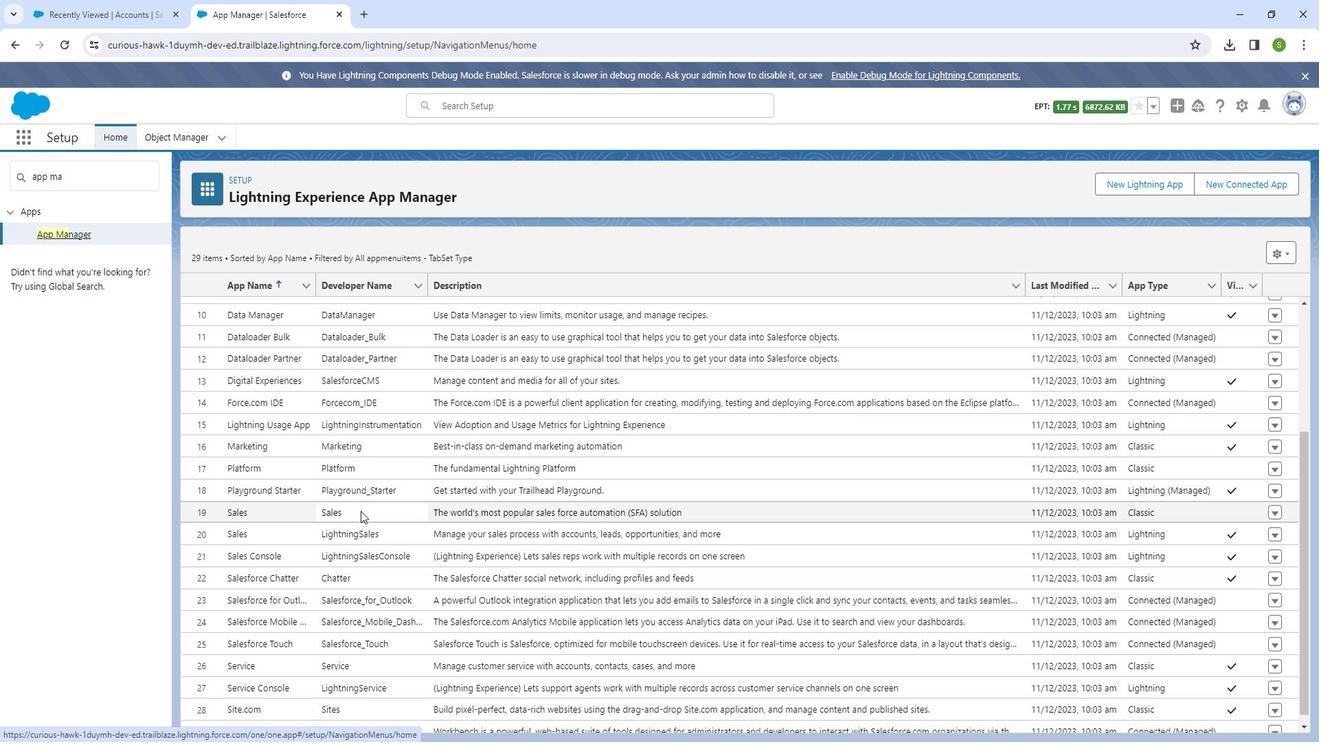 
Action: Mouse scrolled (360, 492) with delta (0, 0)
Screenshot: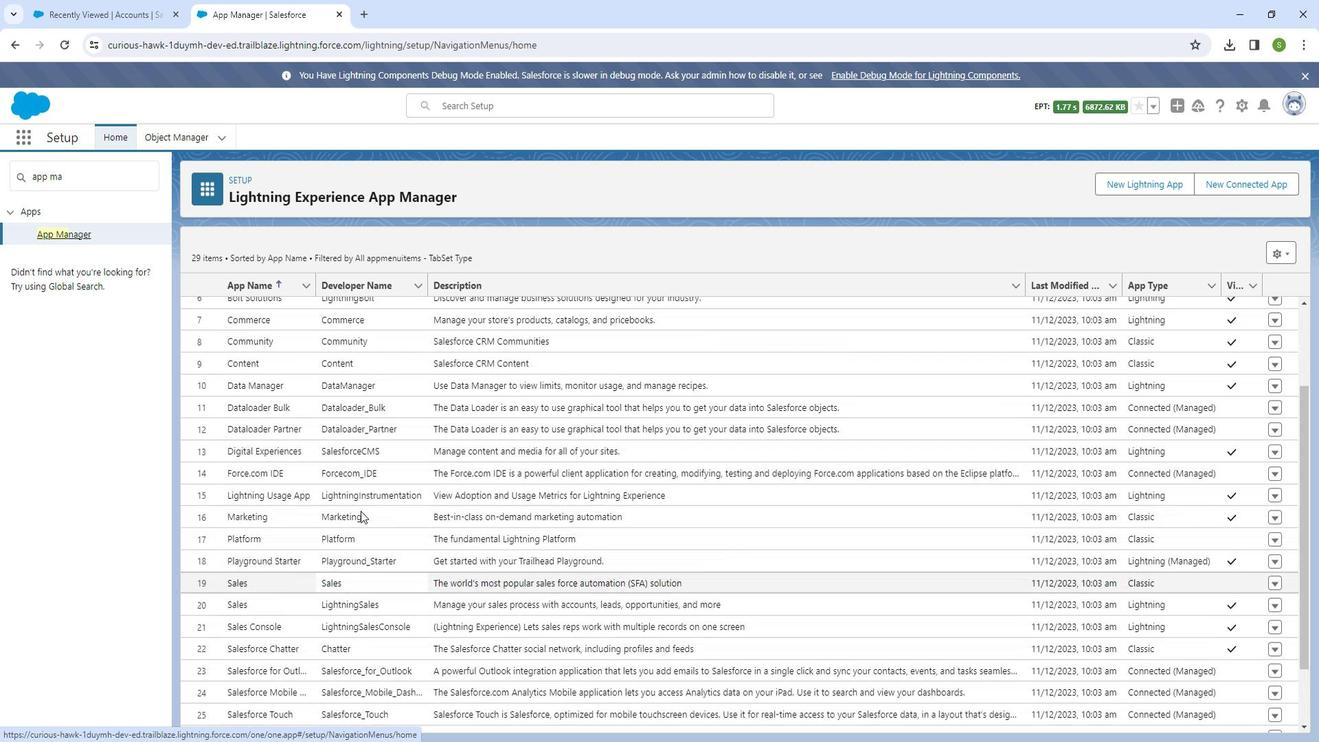 
Action: Mouse scrolled (360, 492) with delta (0, 0)
Screenshot: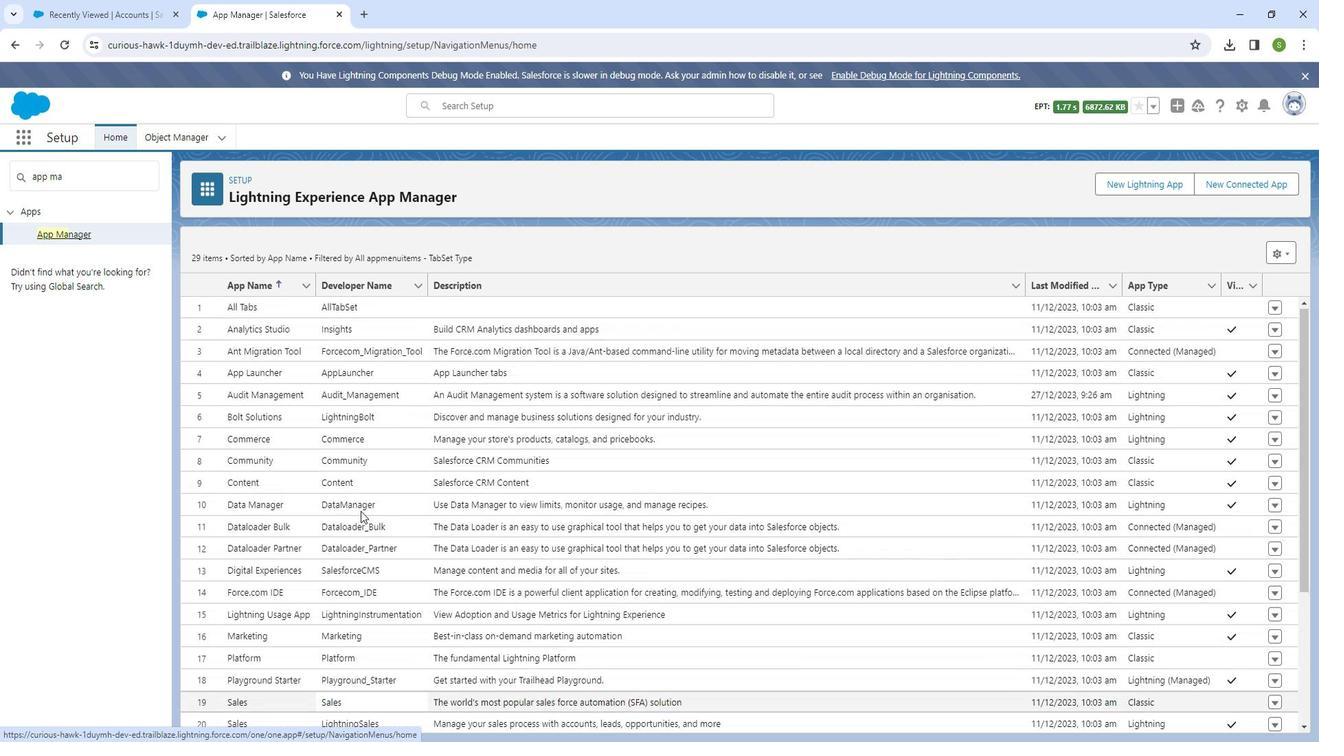 
Action: Mouse moved to (1282, 380)
Screenshot: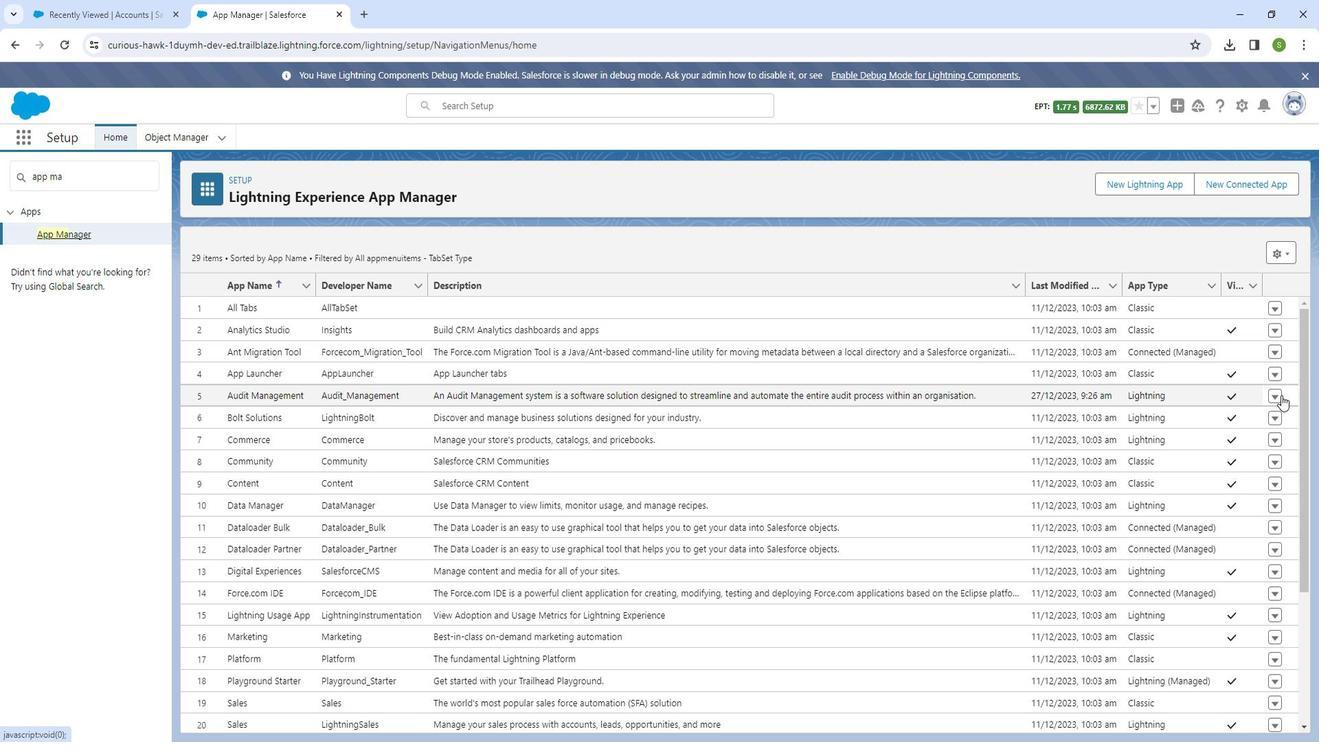 
Action: Mouse pressed left at (1282, 380)
Screenshot: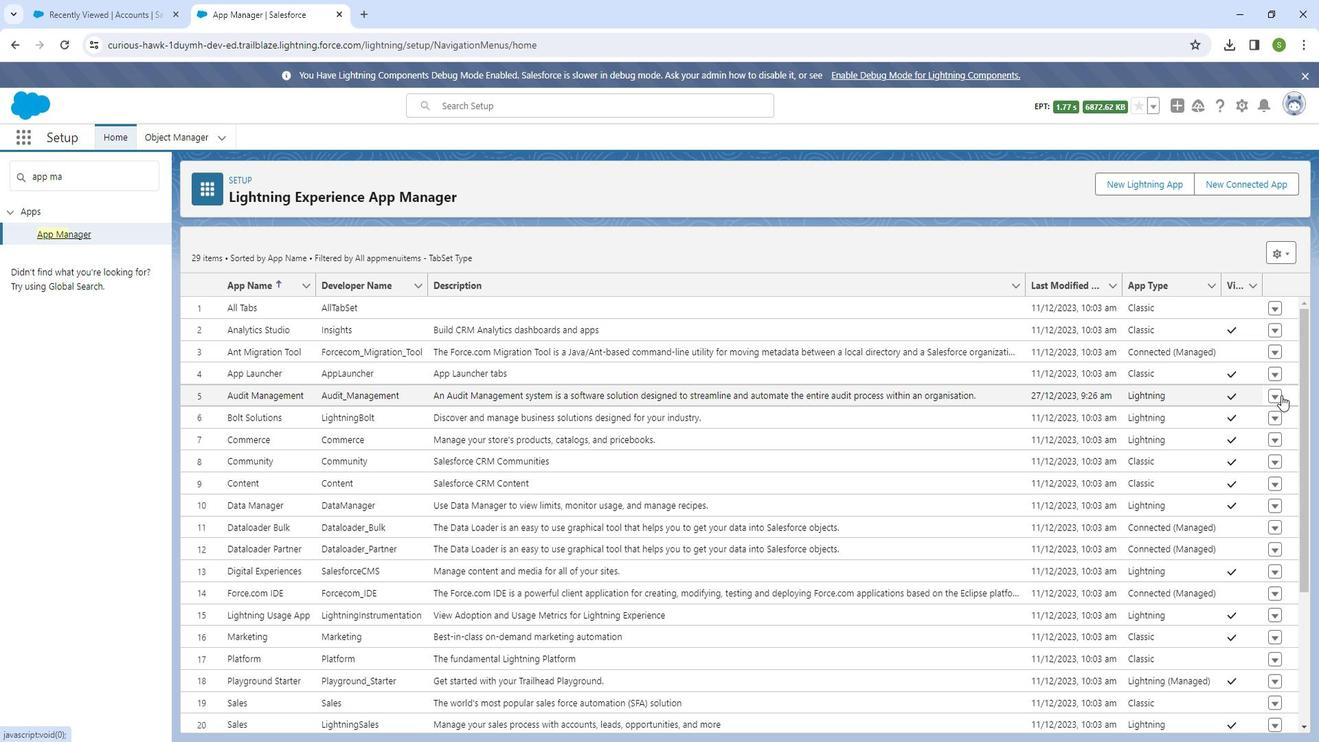 
Action: Mouse moved to (1258, 402)
Screenshot: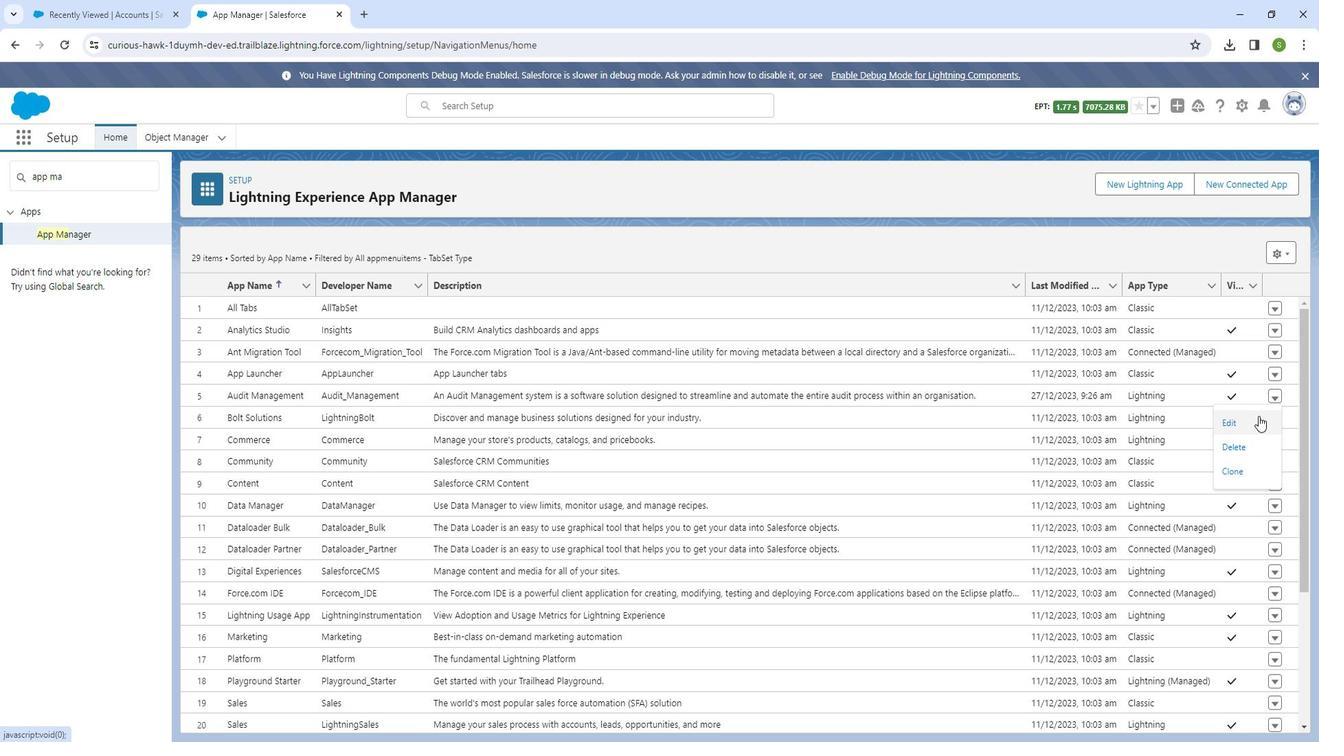 
Action: Mouse pressed left at (1258, 402)
Screenshot: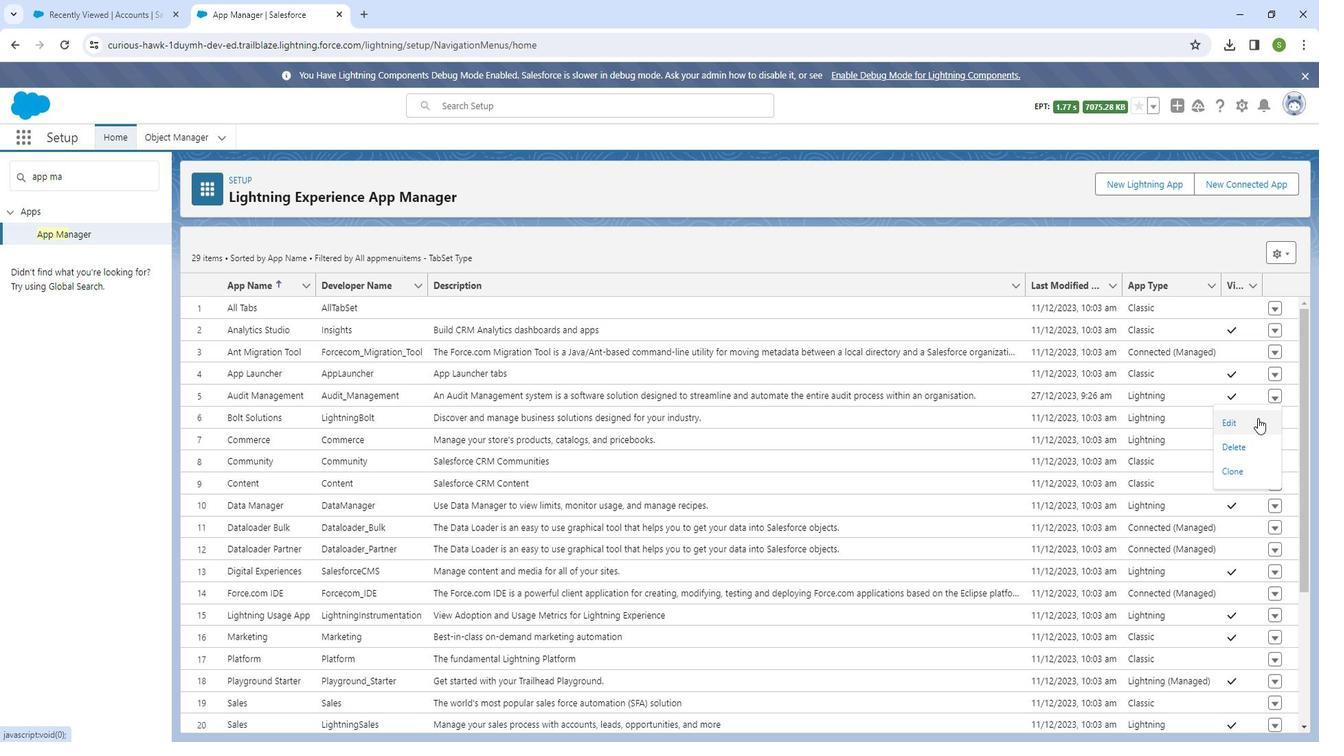 
Action: Mouse moved to (475, 254)
Screenshot: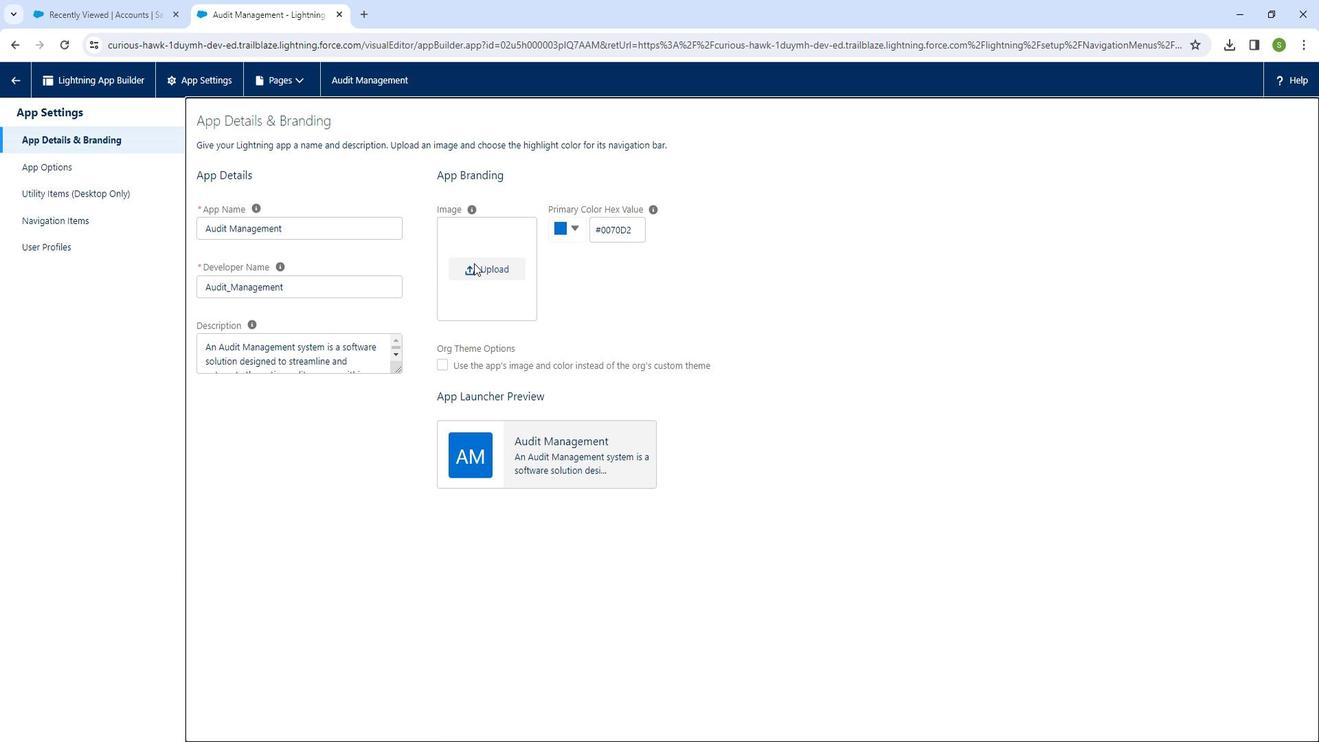 
Action: Mouse pressed left at (475, 254)
Screenshot: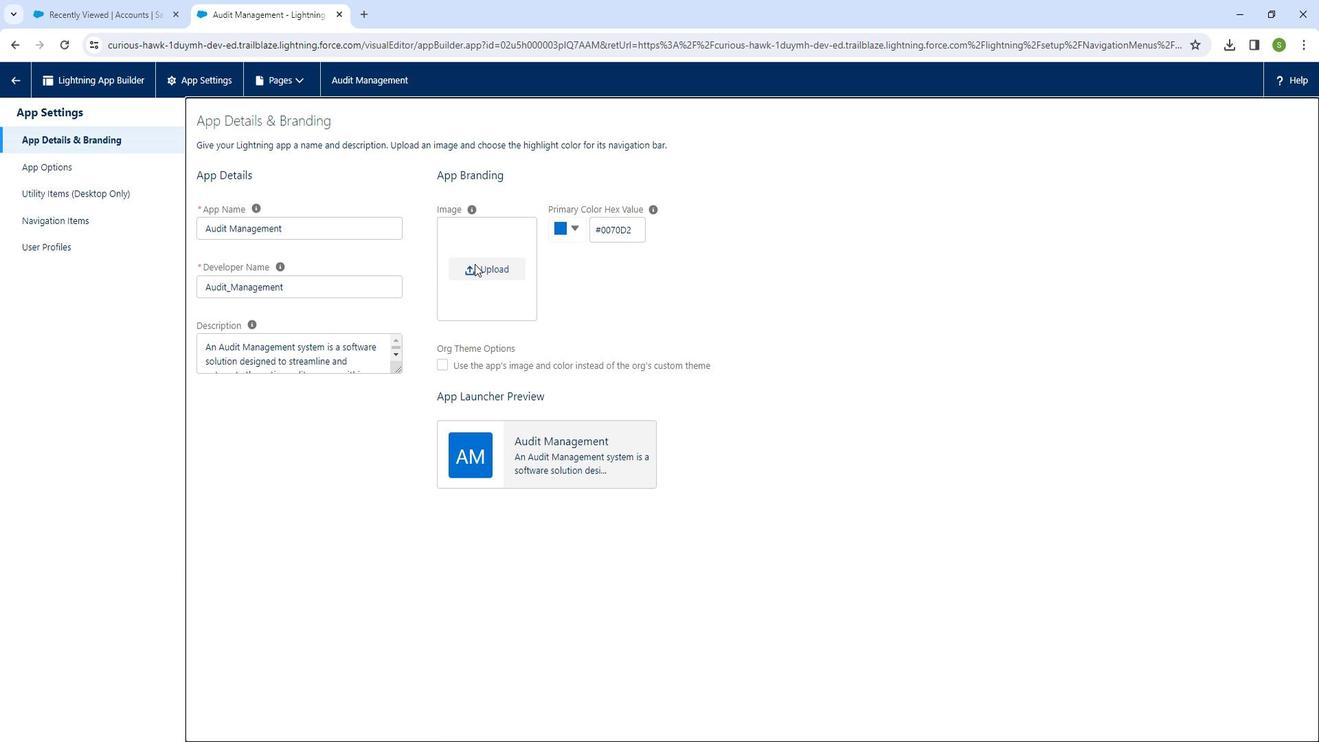 
Action: Mouse moved to (387, 120)
Screenshot: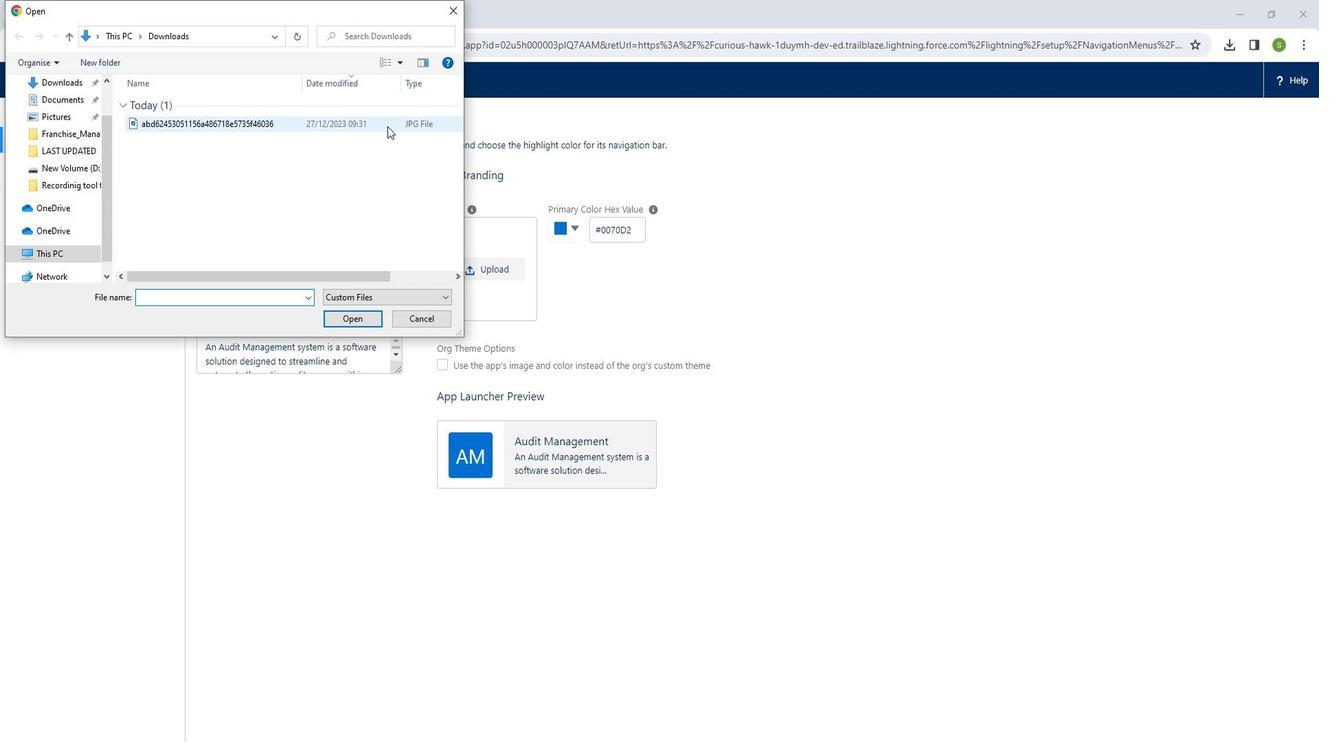 
Action: Mouse pressed left at (387, 120)
Screenshot: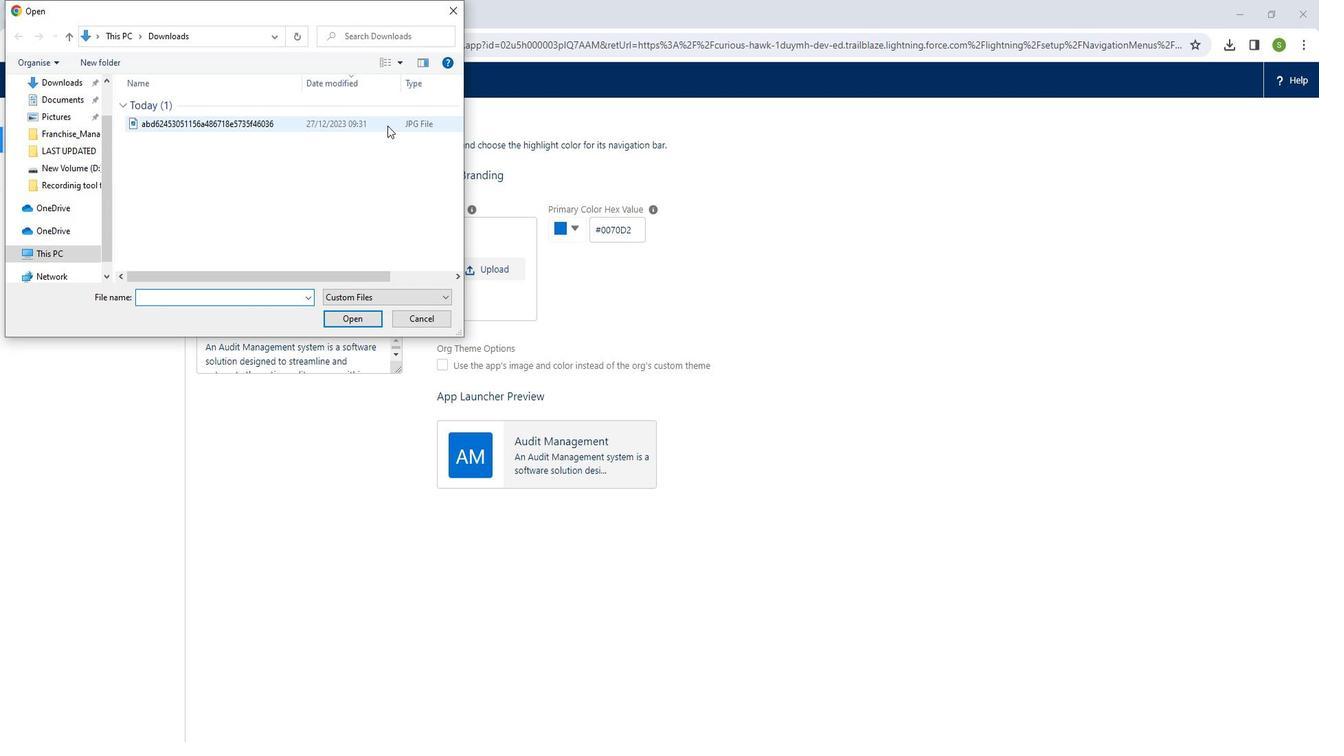 
Action: Mouse moved to (354, 303)
Screenshot: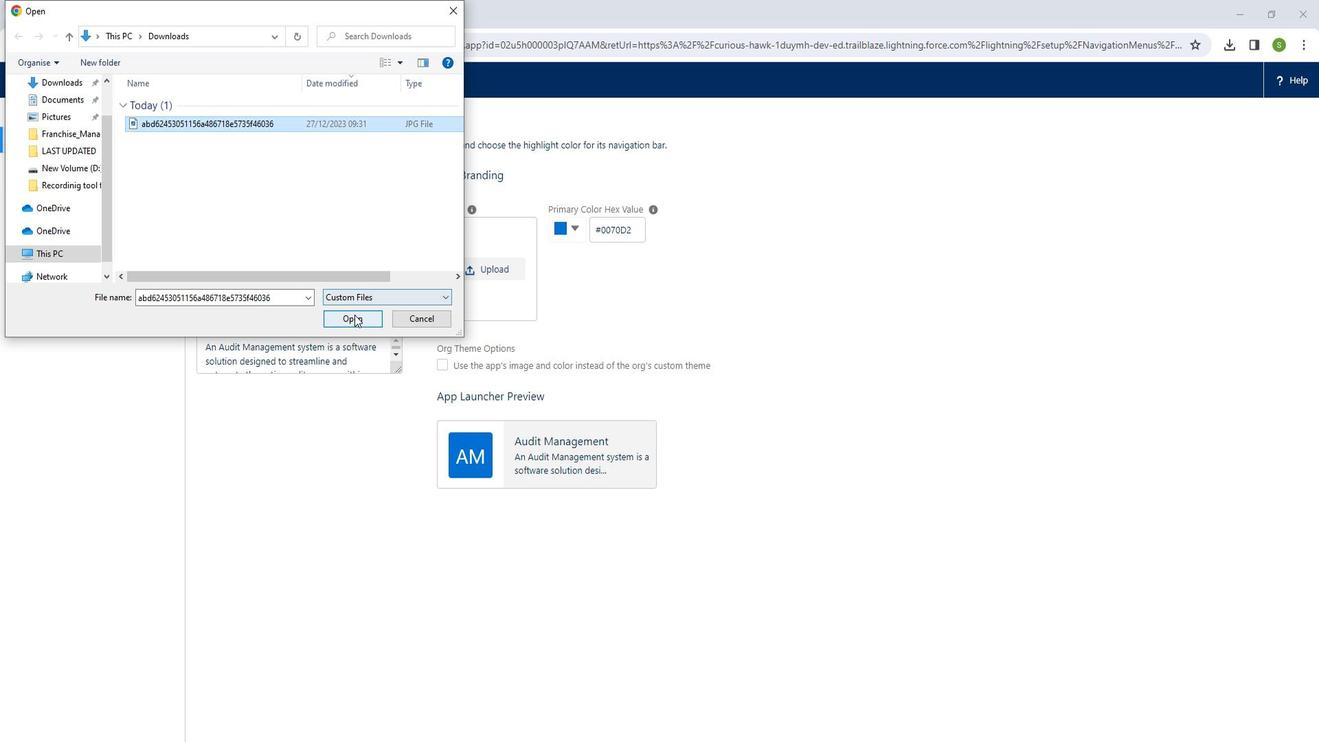 
Action: Mouse pressed left at (354, 303)
Screenshot: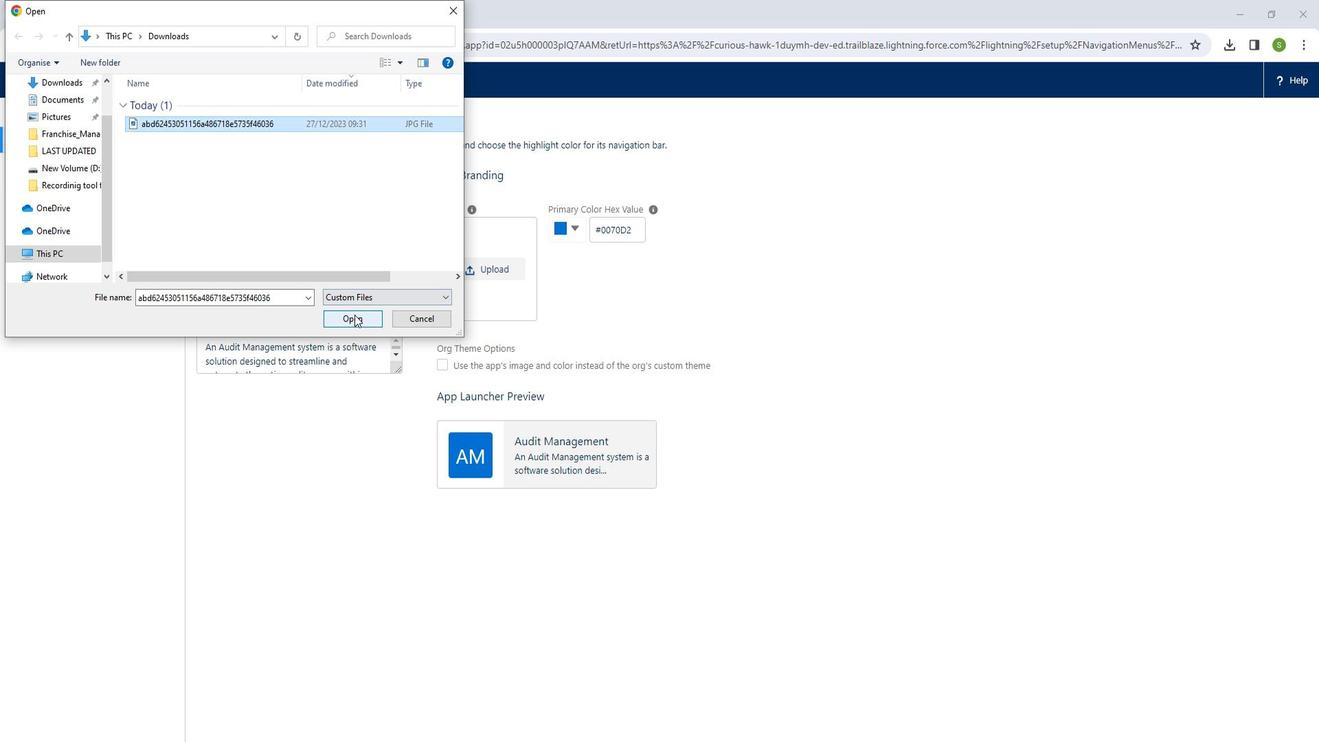 
Action: Mouse moved to (788, 694)
Screenshot: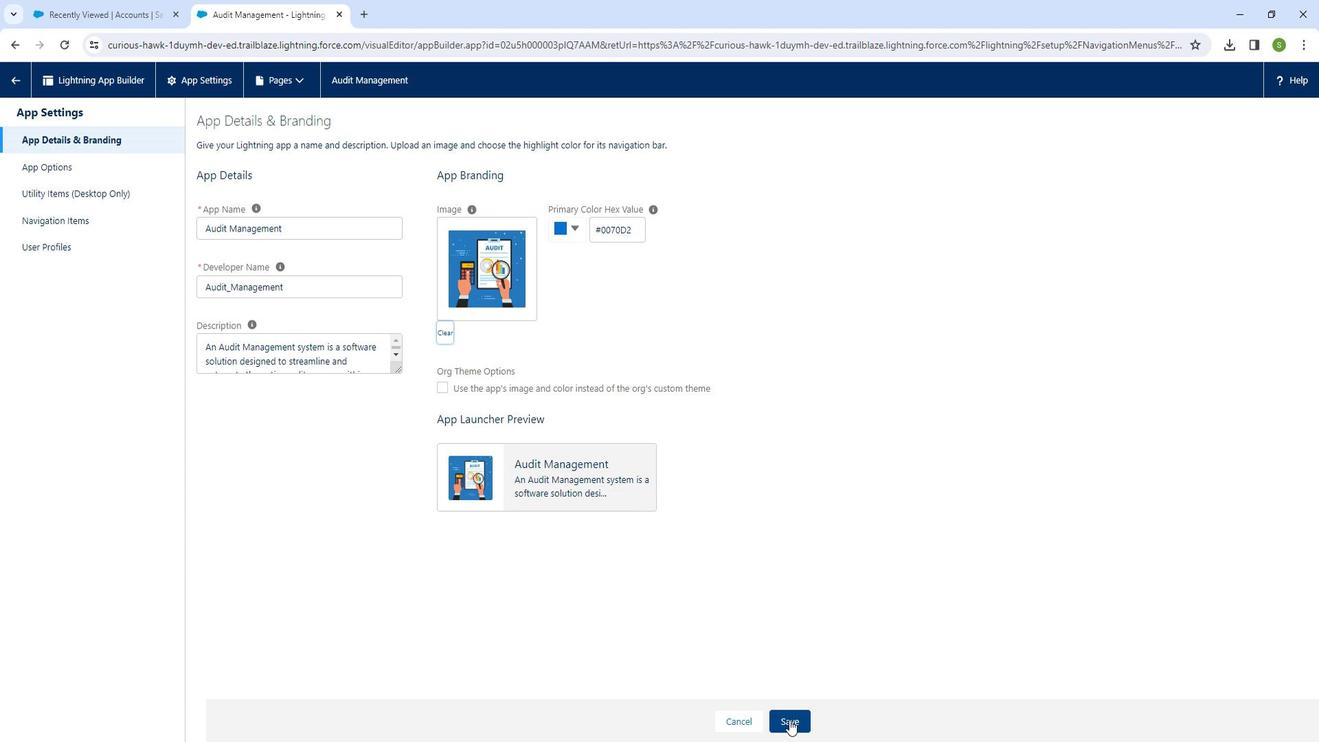 
Action: Mouse pressed left at (788, 694)
Screenshot: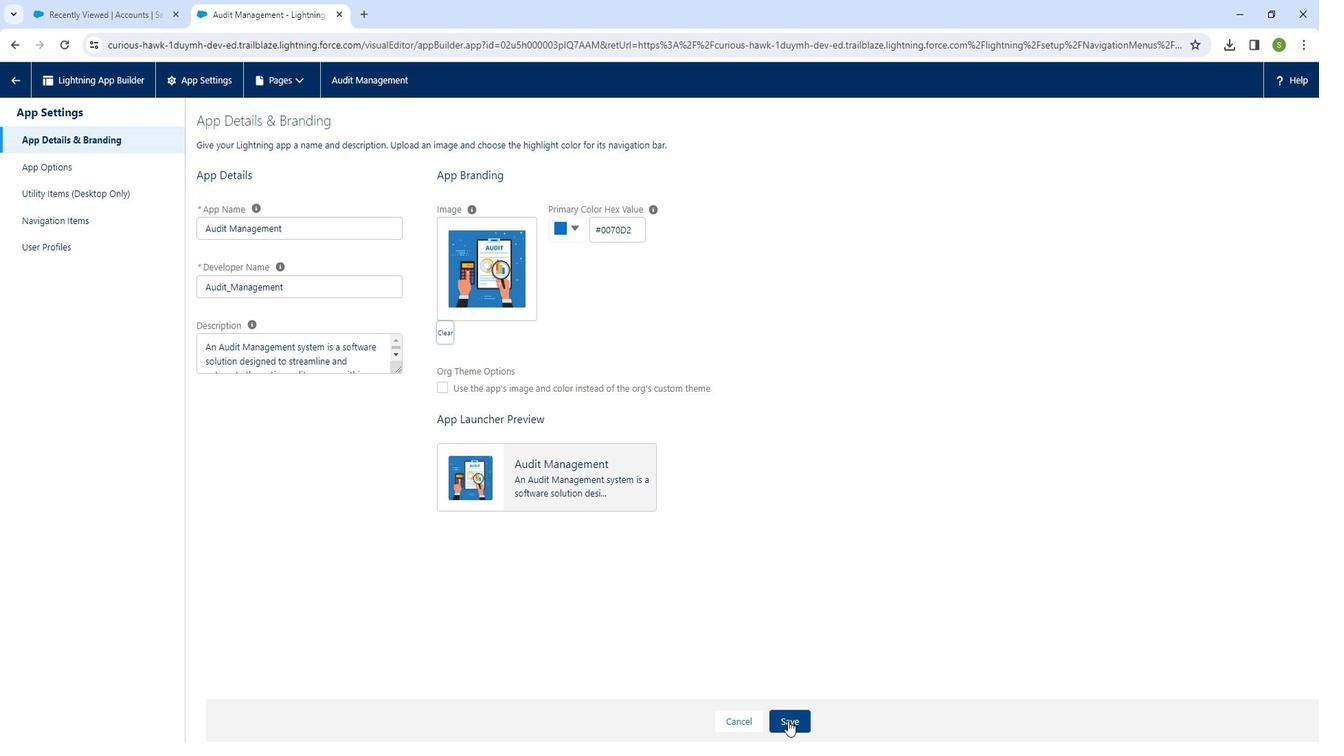 
Action: Mouse moved to (22, 81)
Screenshot: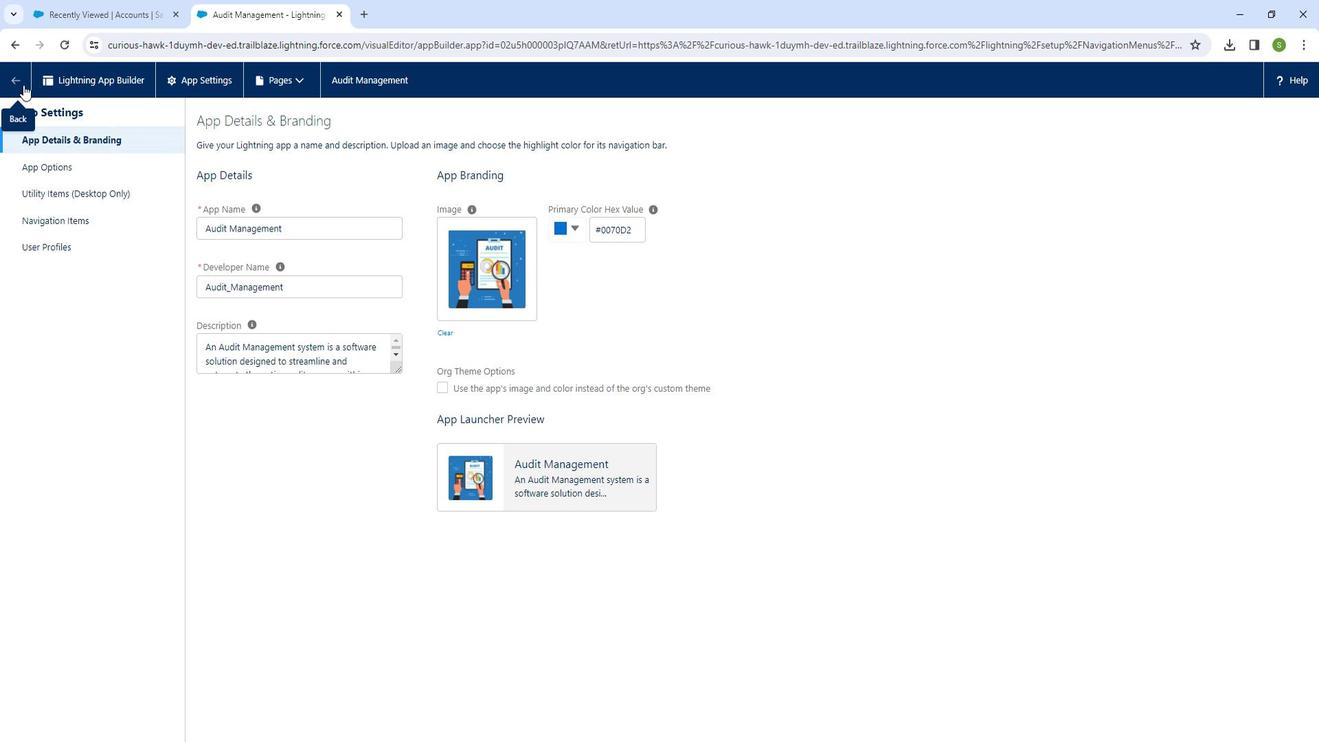 
Action: Mouse pressed left at (22, 81)
Screenshot: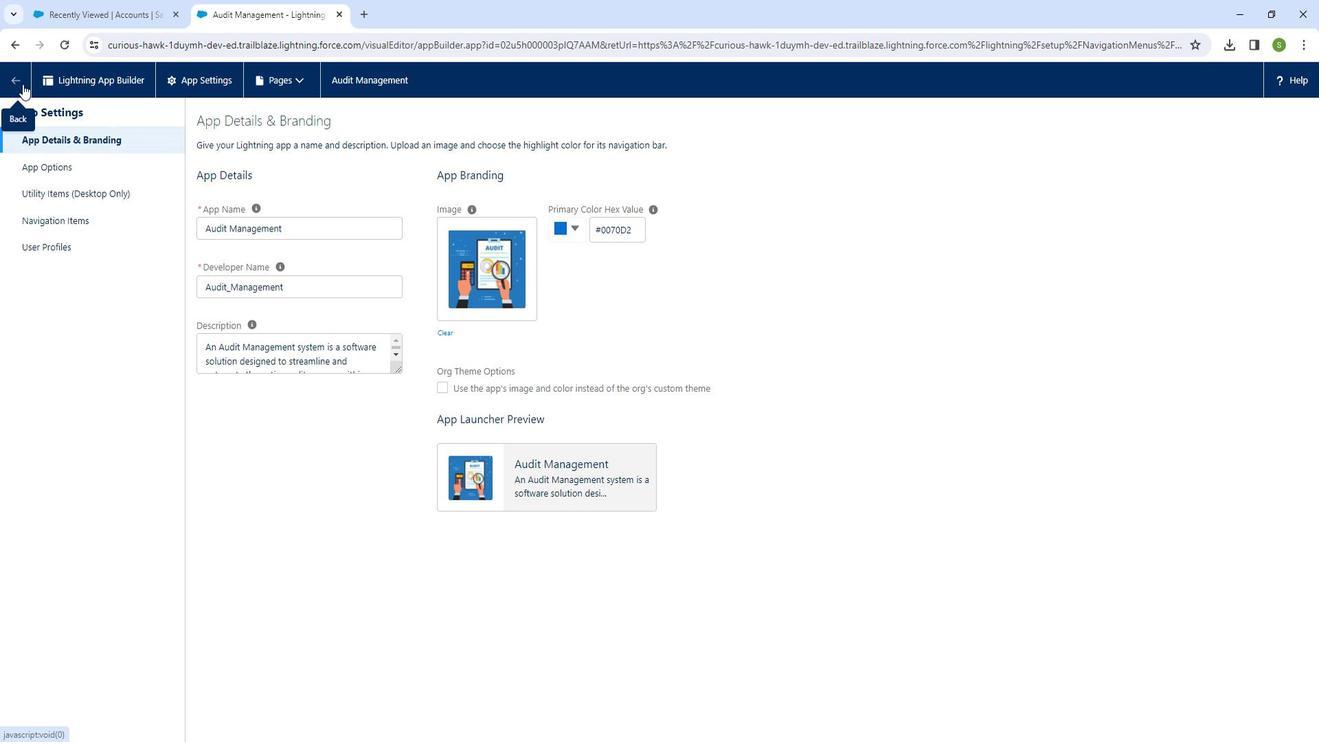 
Action: Mouse moved to (131, 17)
Screenshot: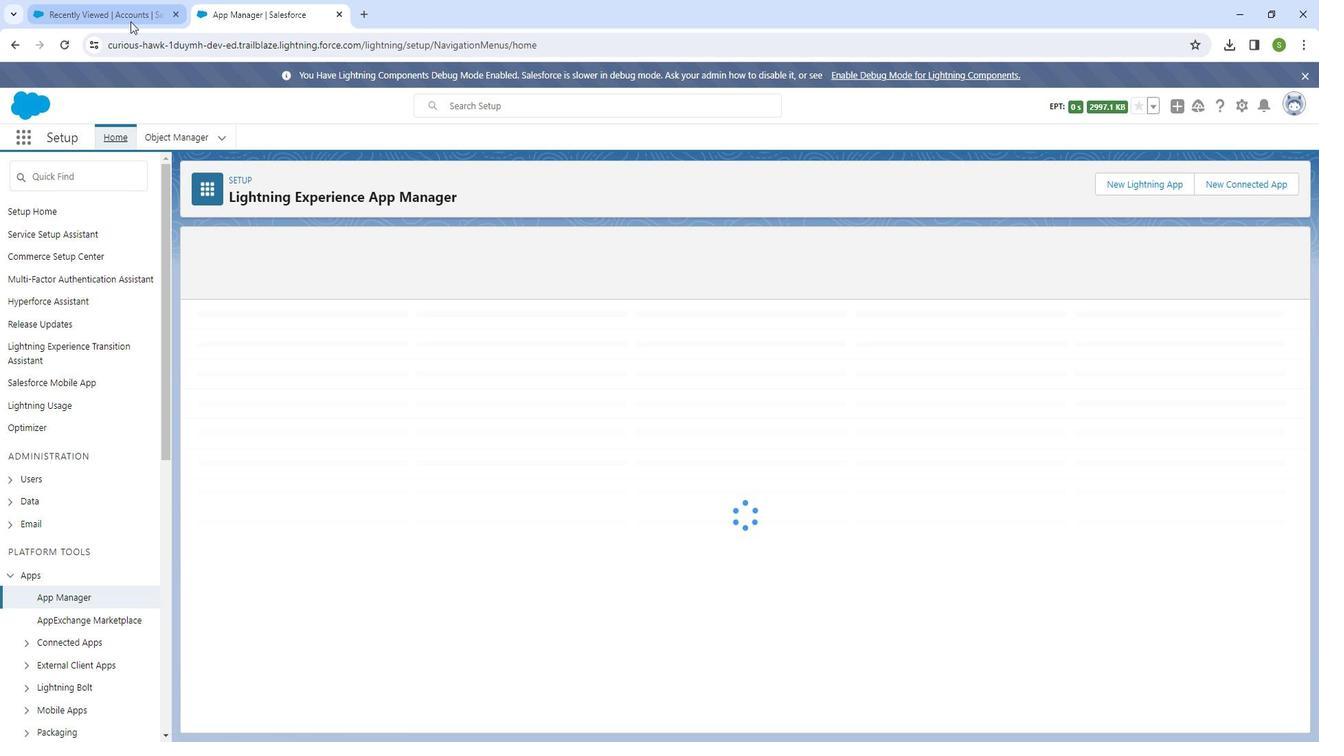 
Action: Mouse pressed left at (131, 17)
Screenshot: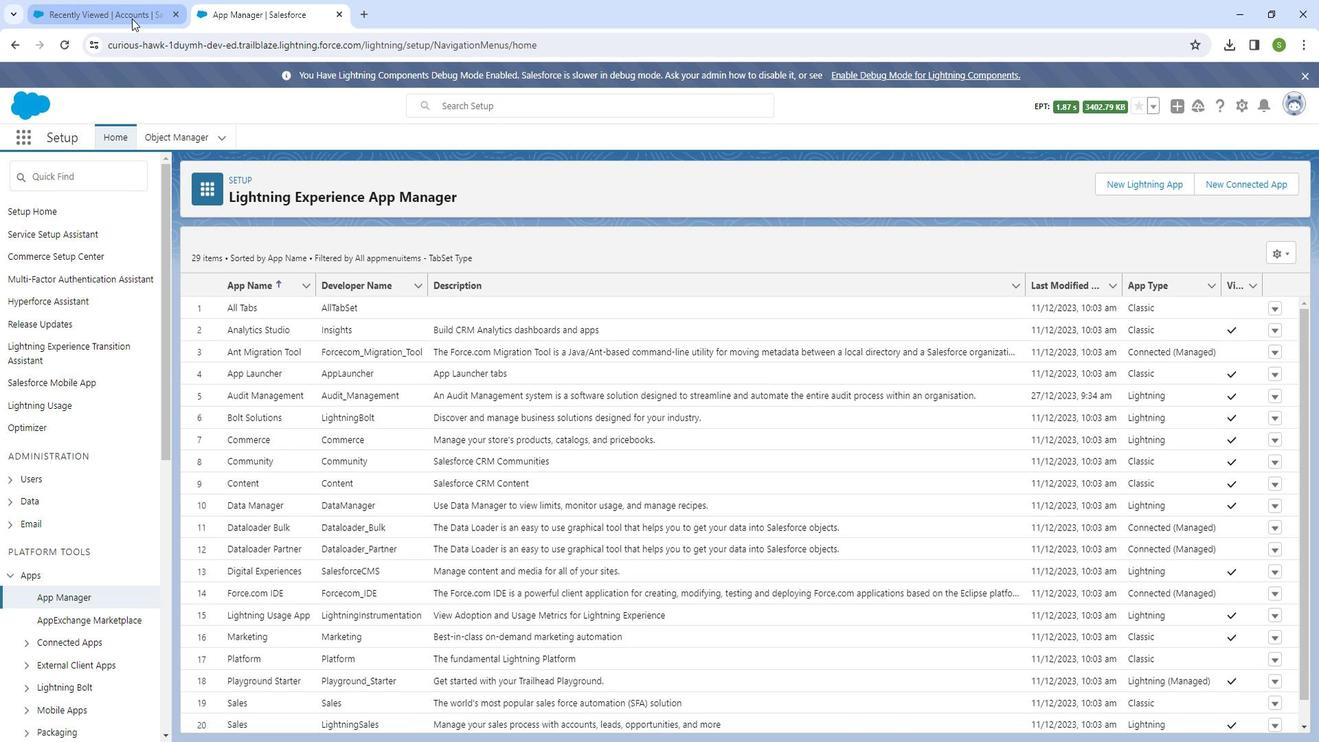 
Action: Mouse moved to (59, 46)
Screenshot: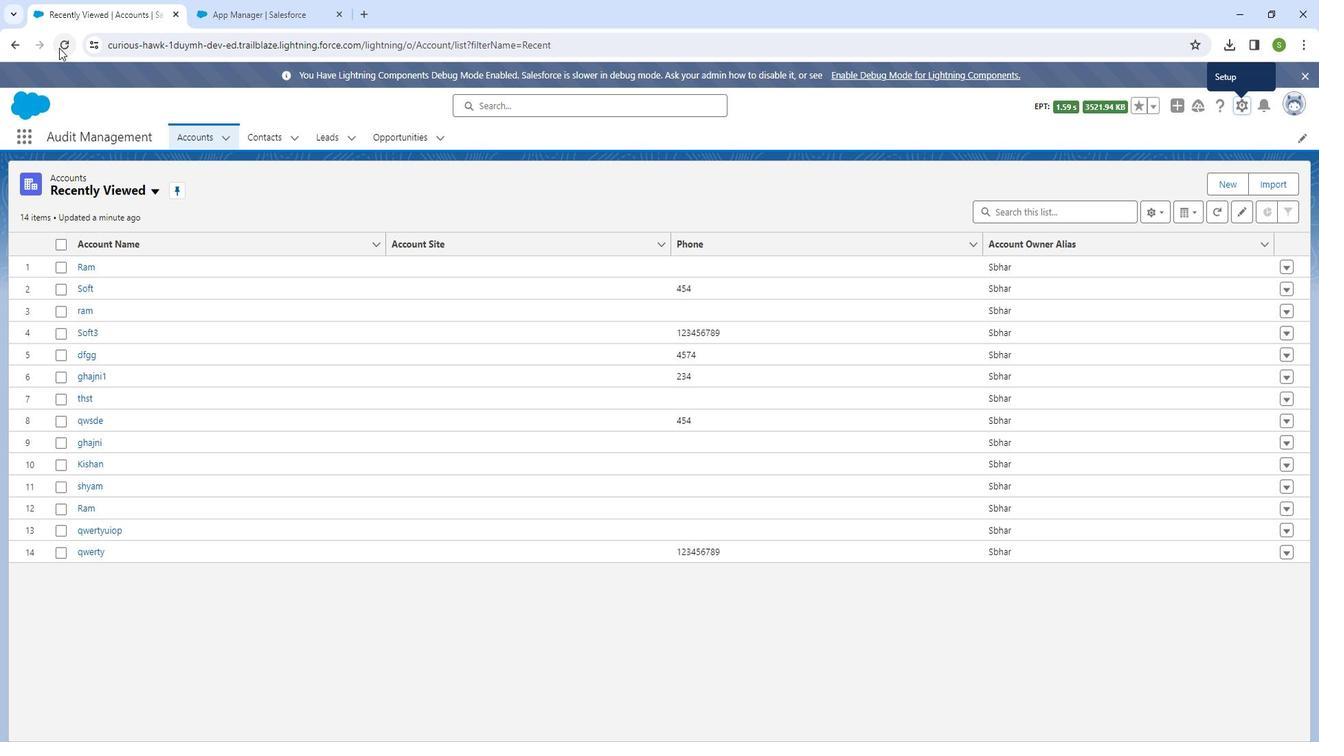 
Action: Mouse pressed left at (59, 46)
Screenshot: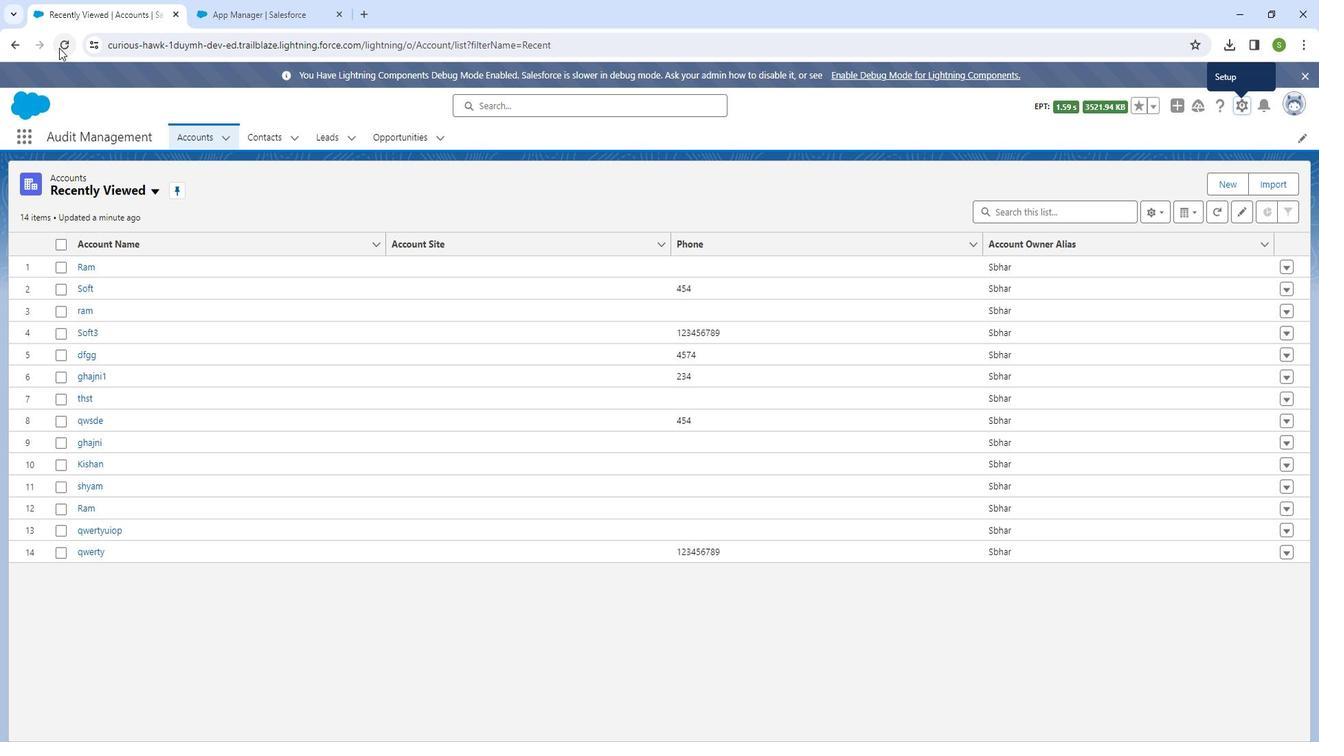 
Action: Mouse moved to (1095, 104)
Screenshot: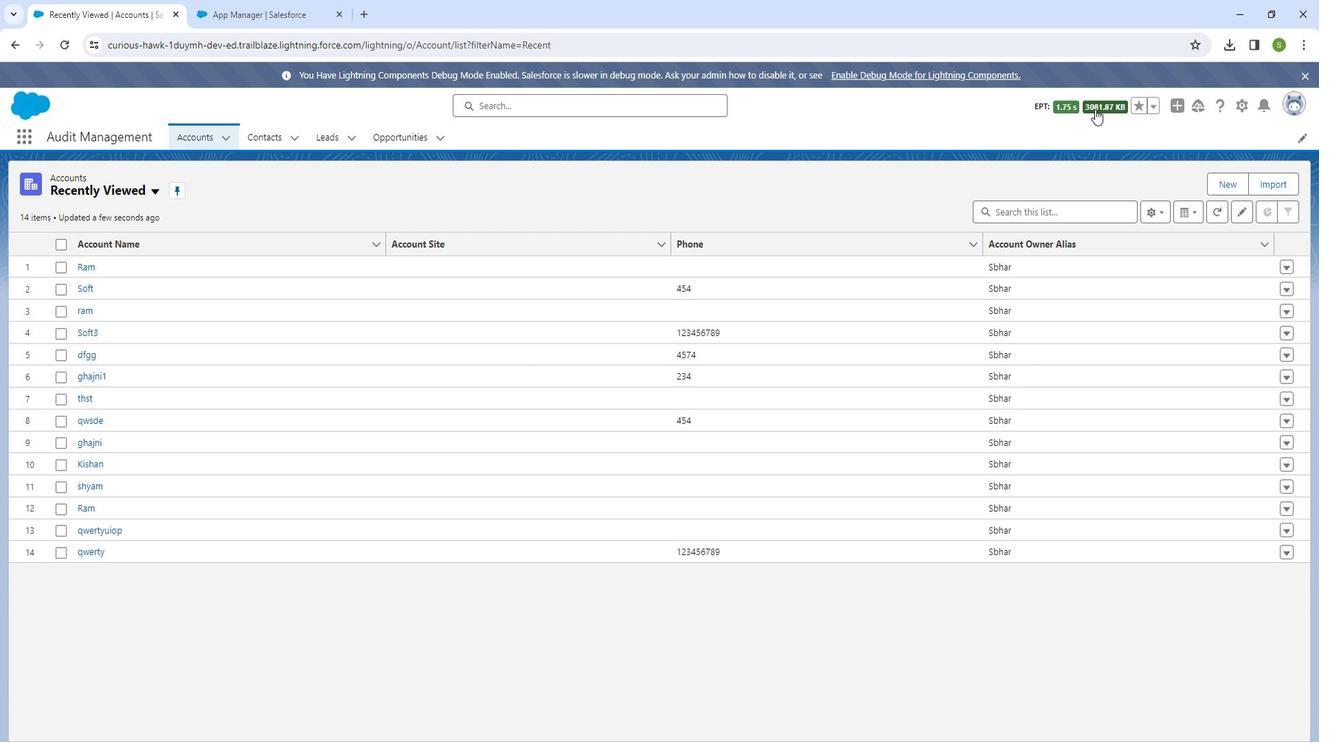 
Action: Mouse pressed left at (1095, 104)
Screenshot: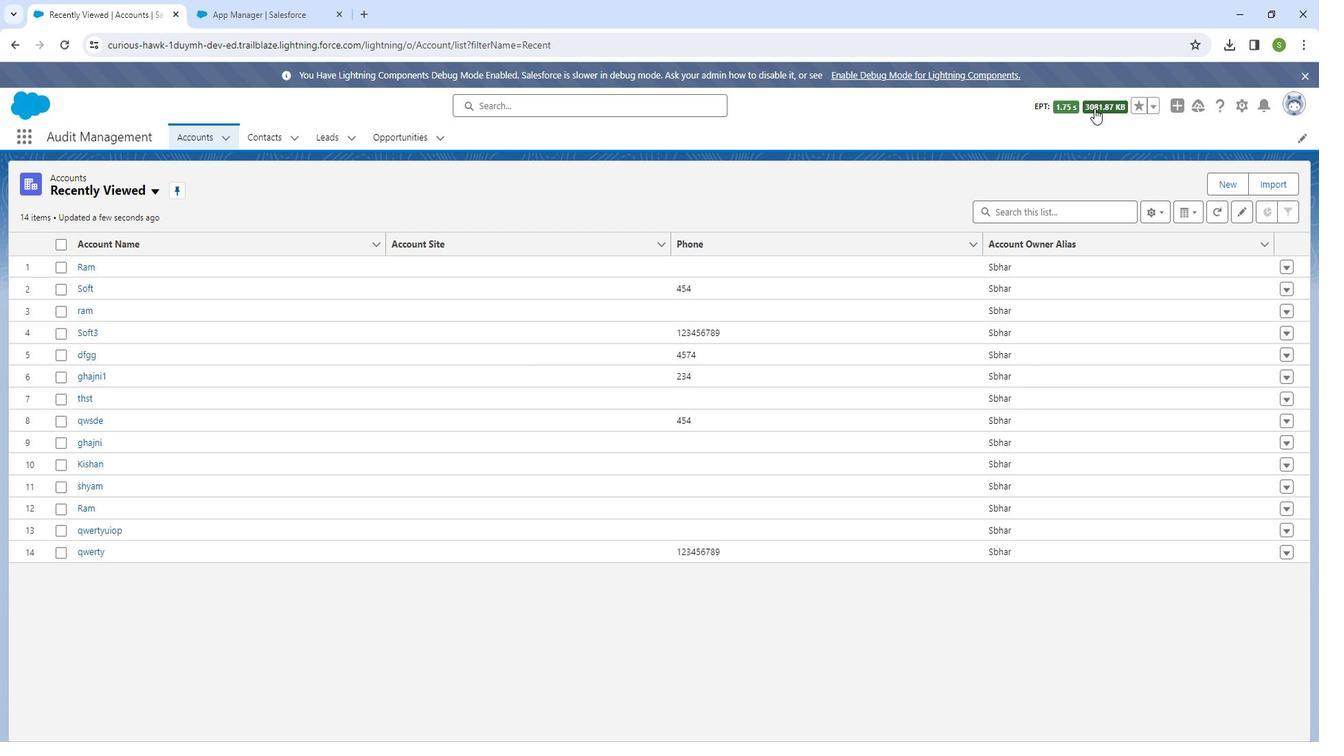 
Action: Mouse moved to (730, 179)
Screenshot: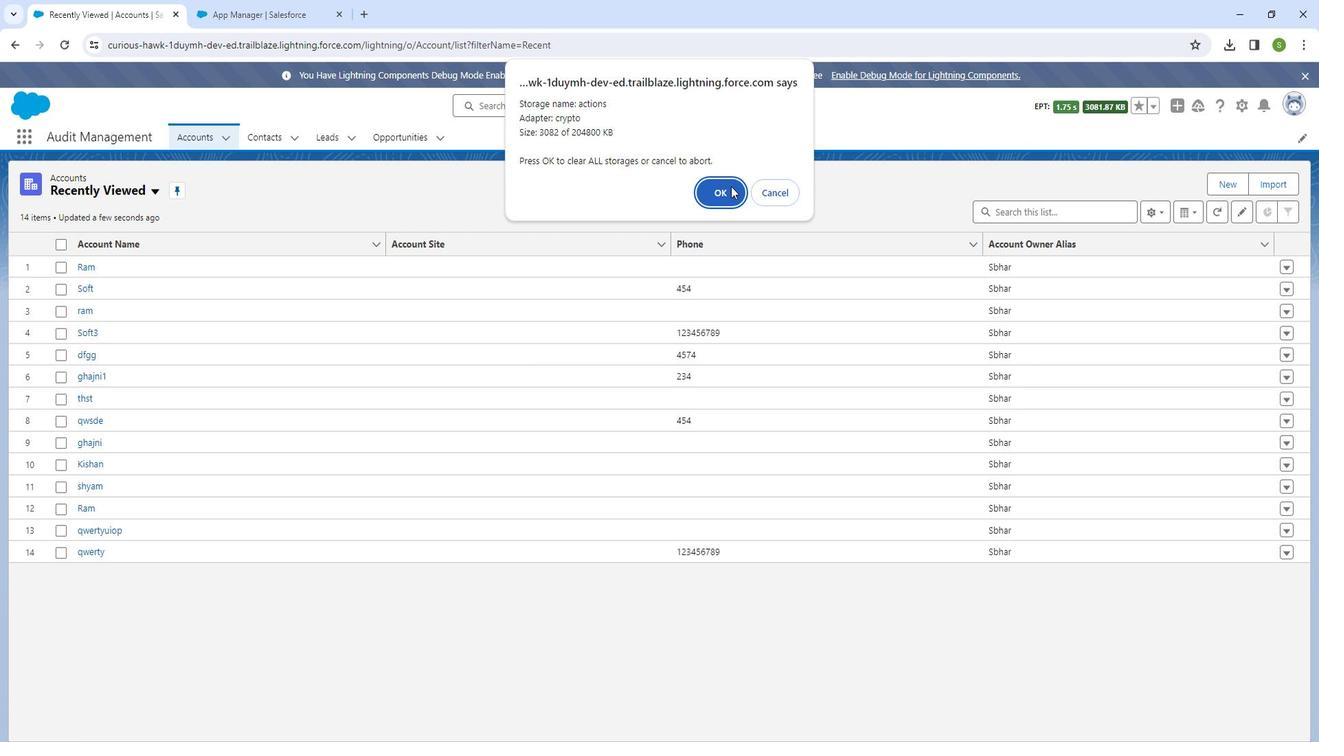 
Action: Mouse pressed left at (730, 179)
Screenshot: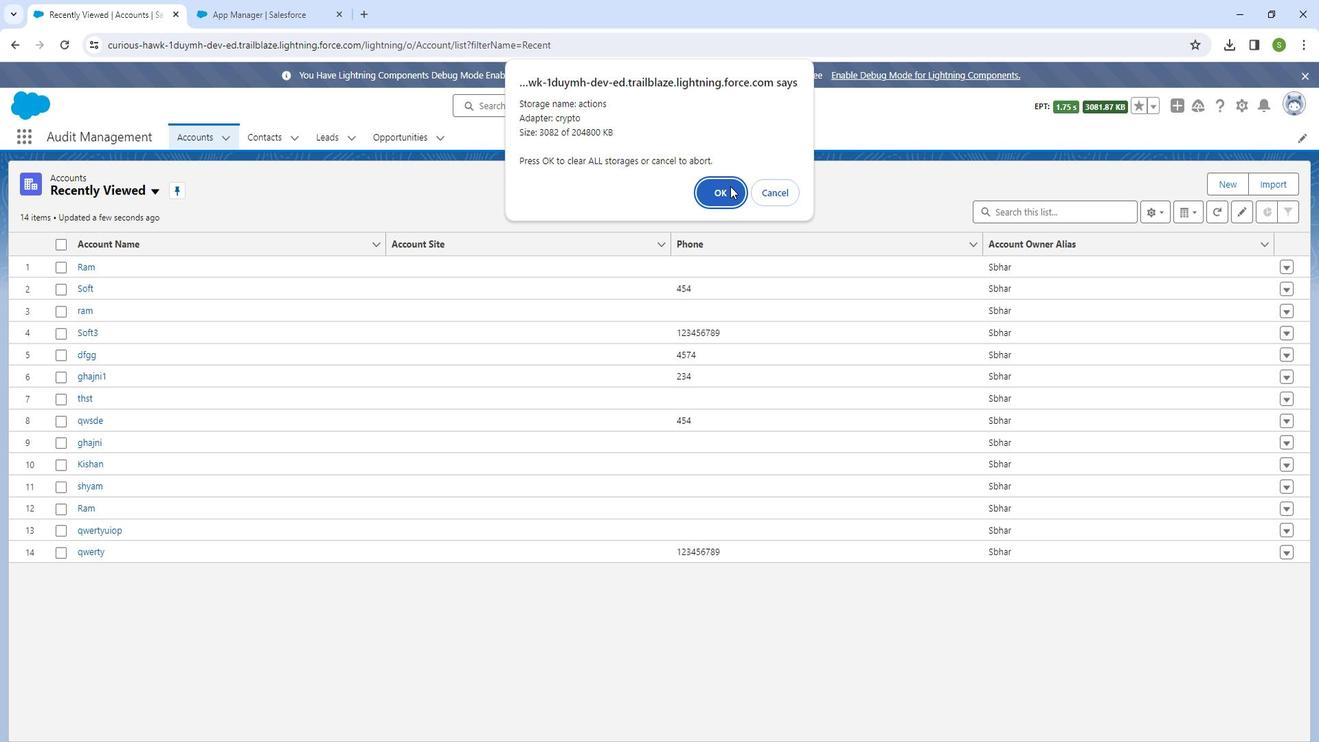 
Action: Mouse moved to (67, 43)
Screenshot: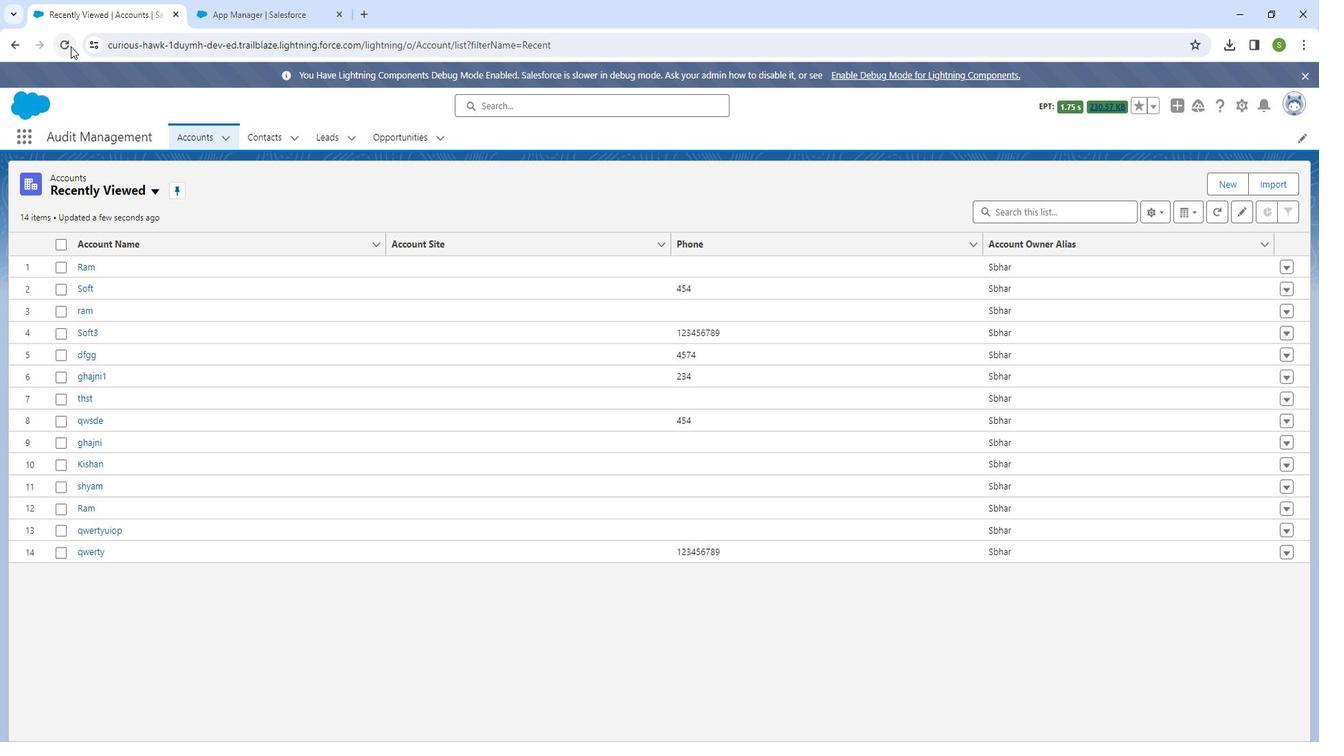
Action: Mouse pressed left at (67, 43)
Screenshot: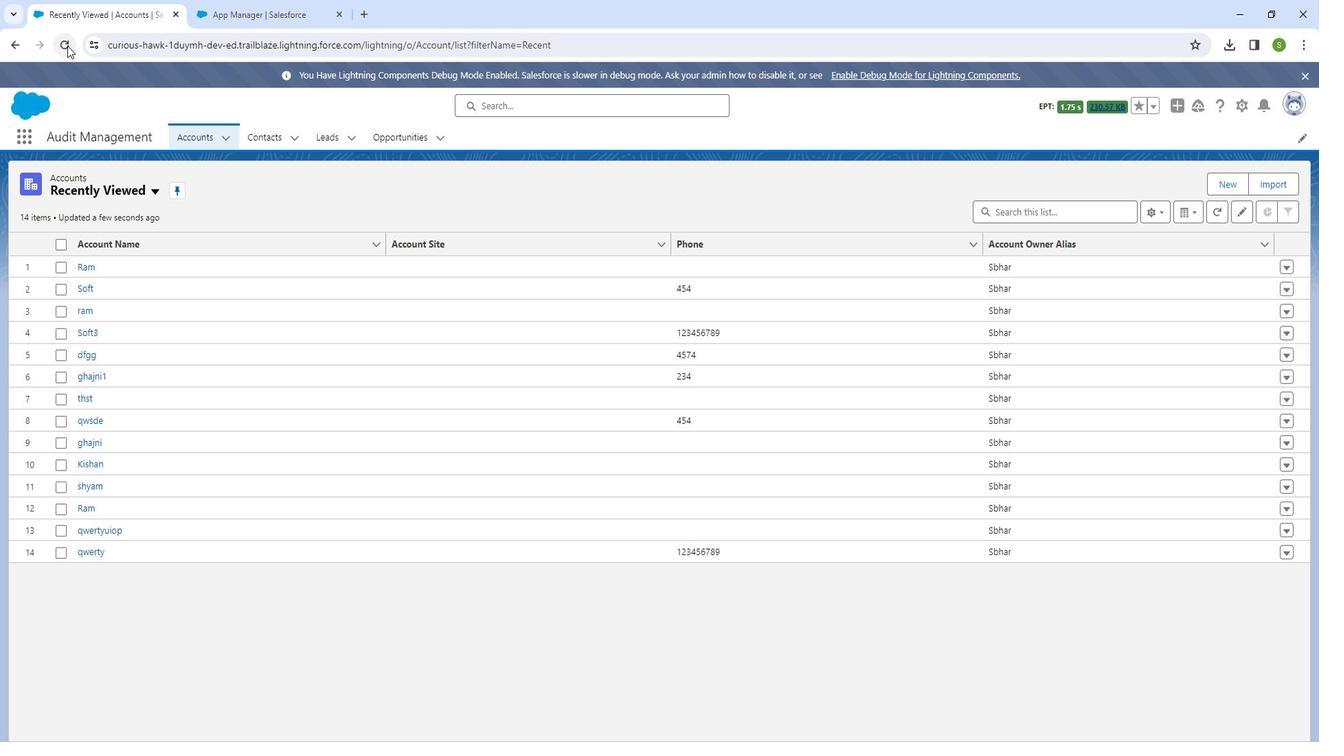 
Action: Mouse moved to (347, 202)
Screenshot: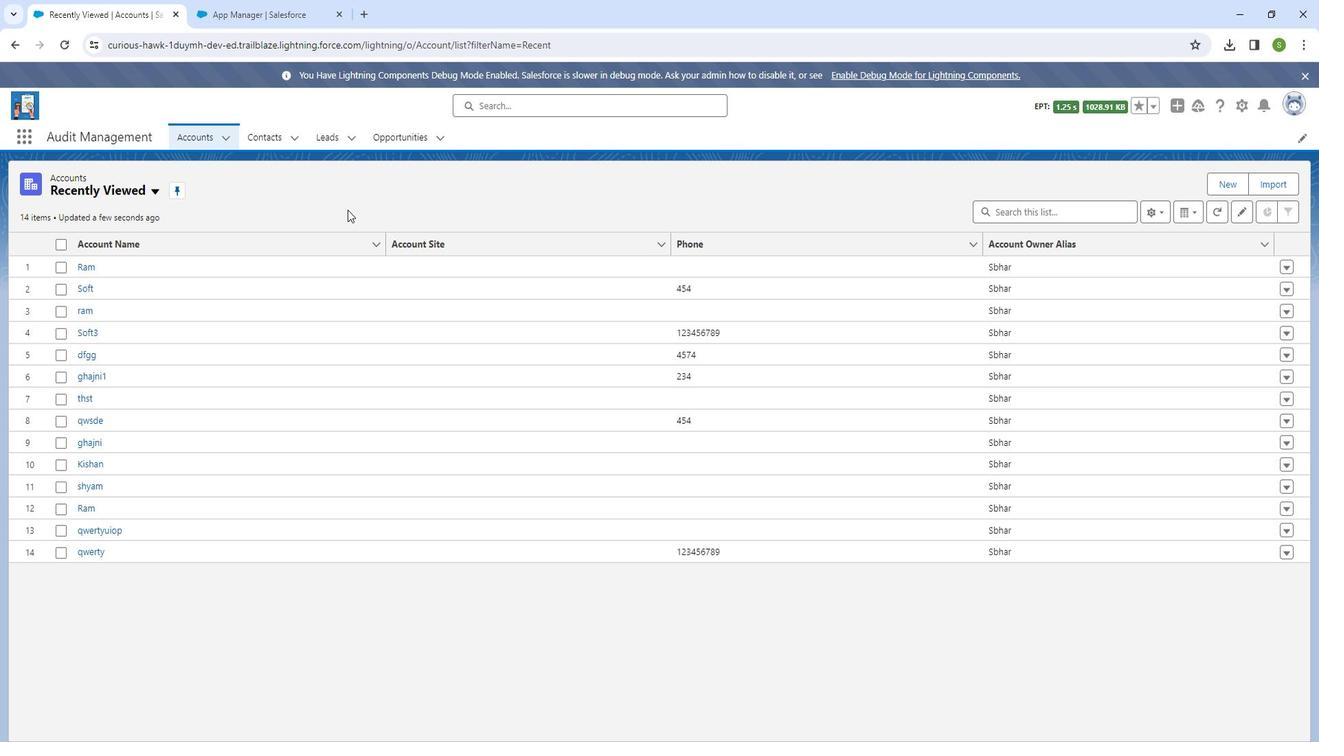 
